 Task: Add Mom's Best Cereal Unsweetened Wheatfuls to the cart.
Action: Mouse moved to (916, 333)
Screenshot: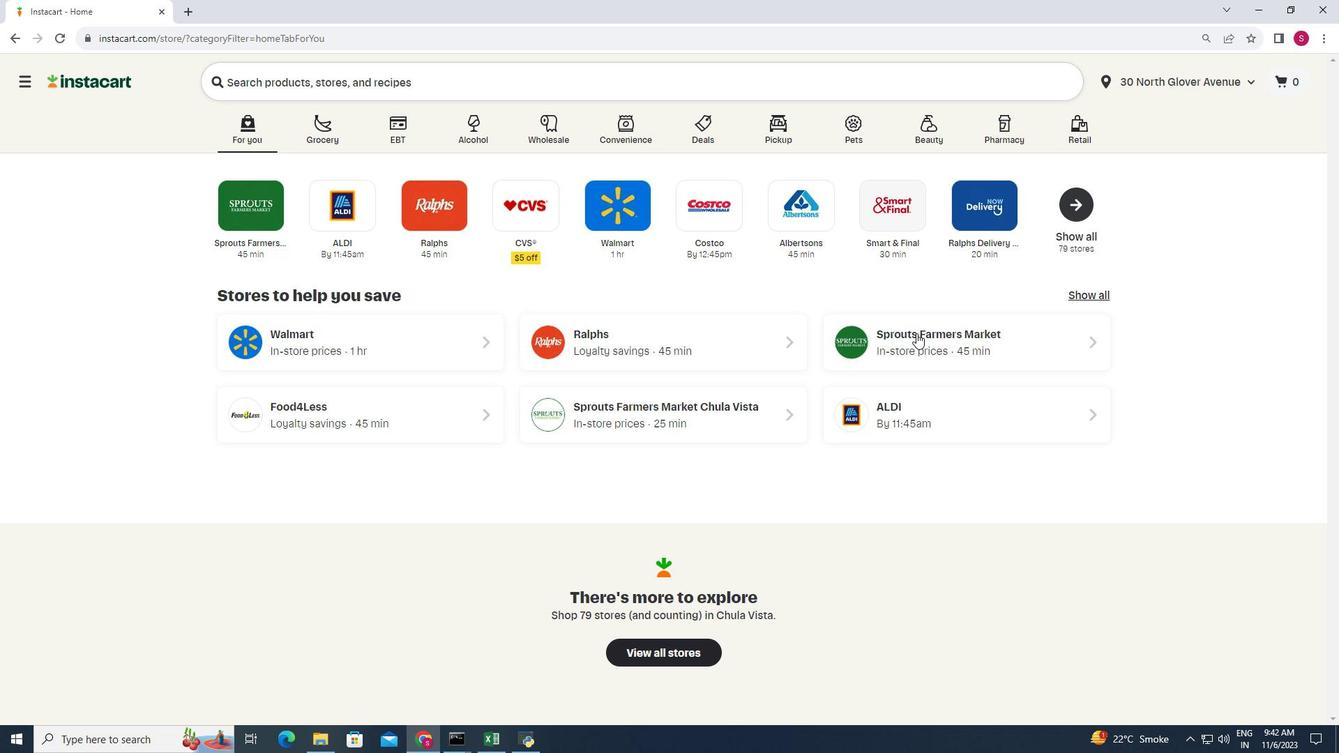 
Action: Mouse pressed left at (916, 333)
Screenshot: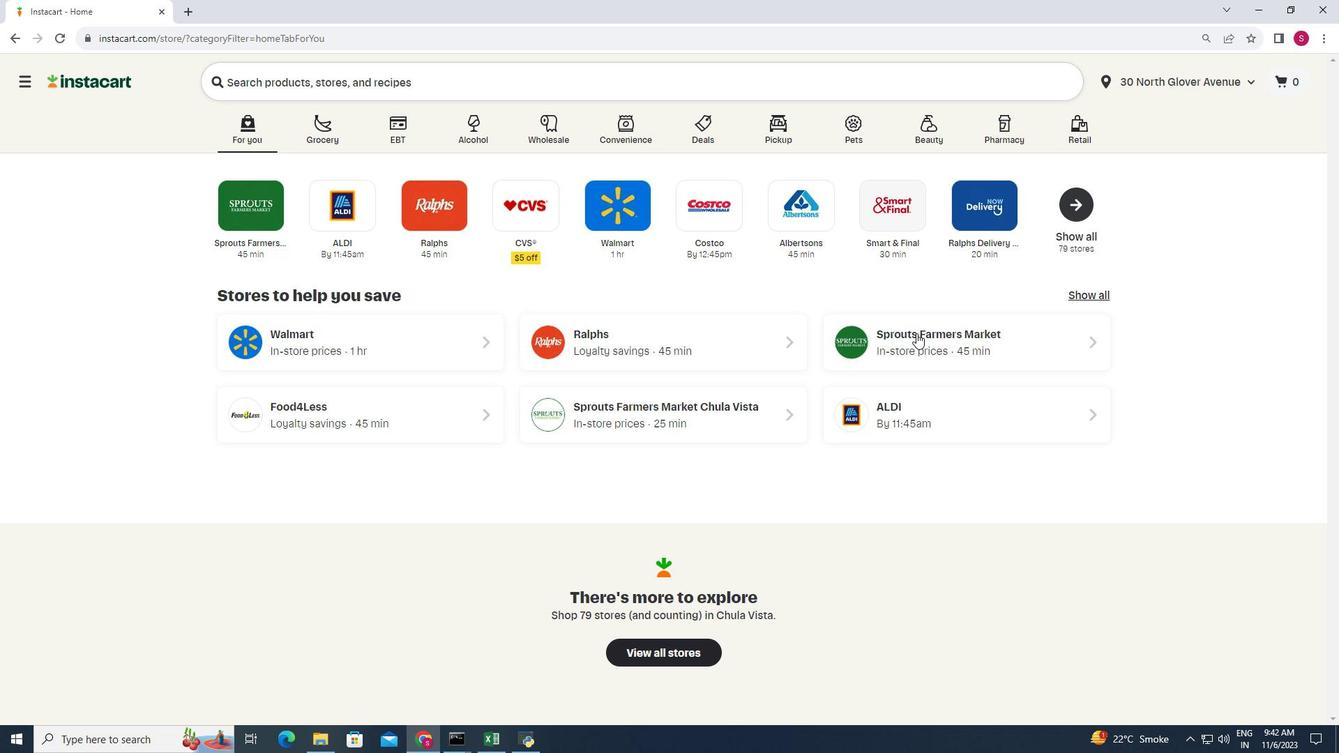 
Action: Mouse moved to (83, 507)
Screenshot: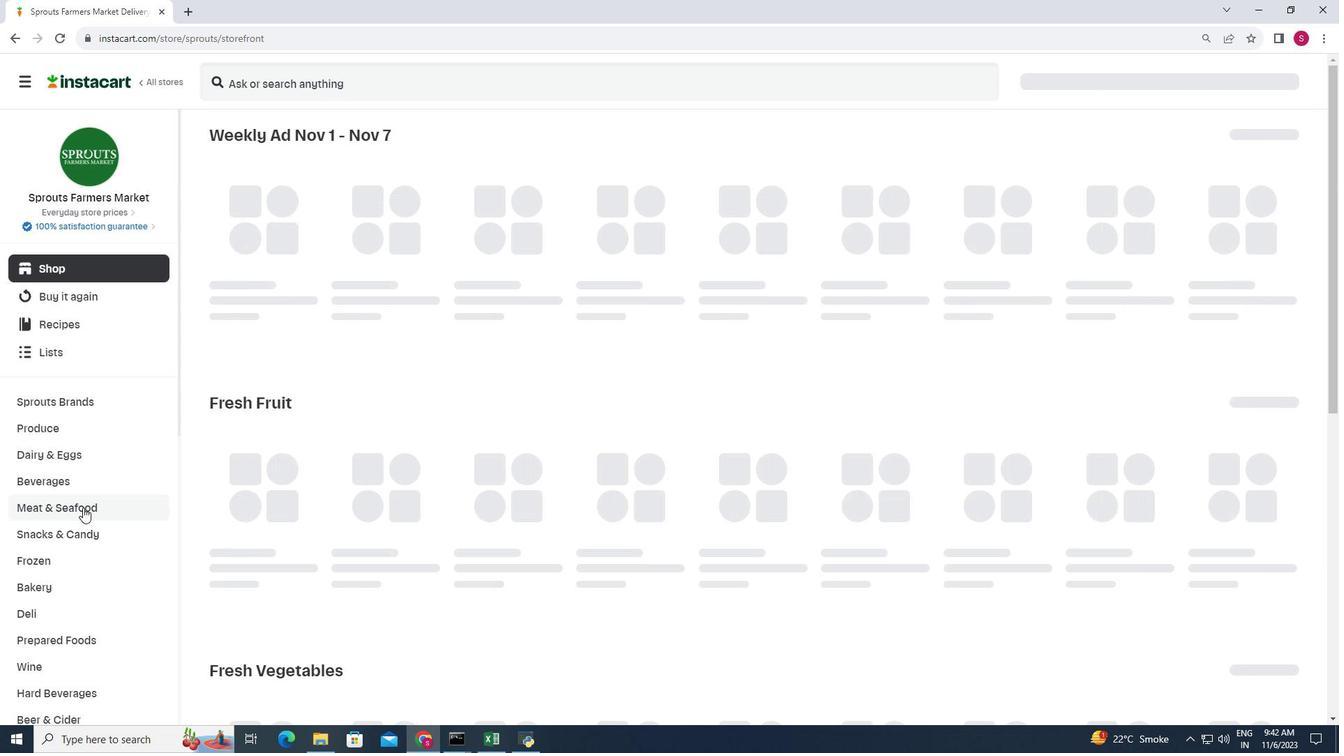 
Action: Mouse scrolled (83, 507) with delta (0, 0)
Screenshot: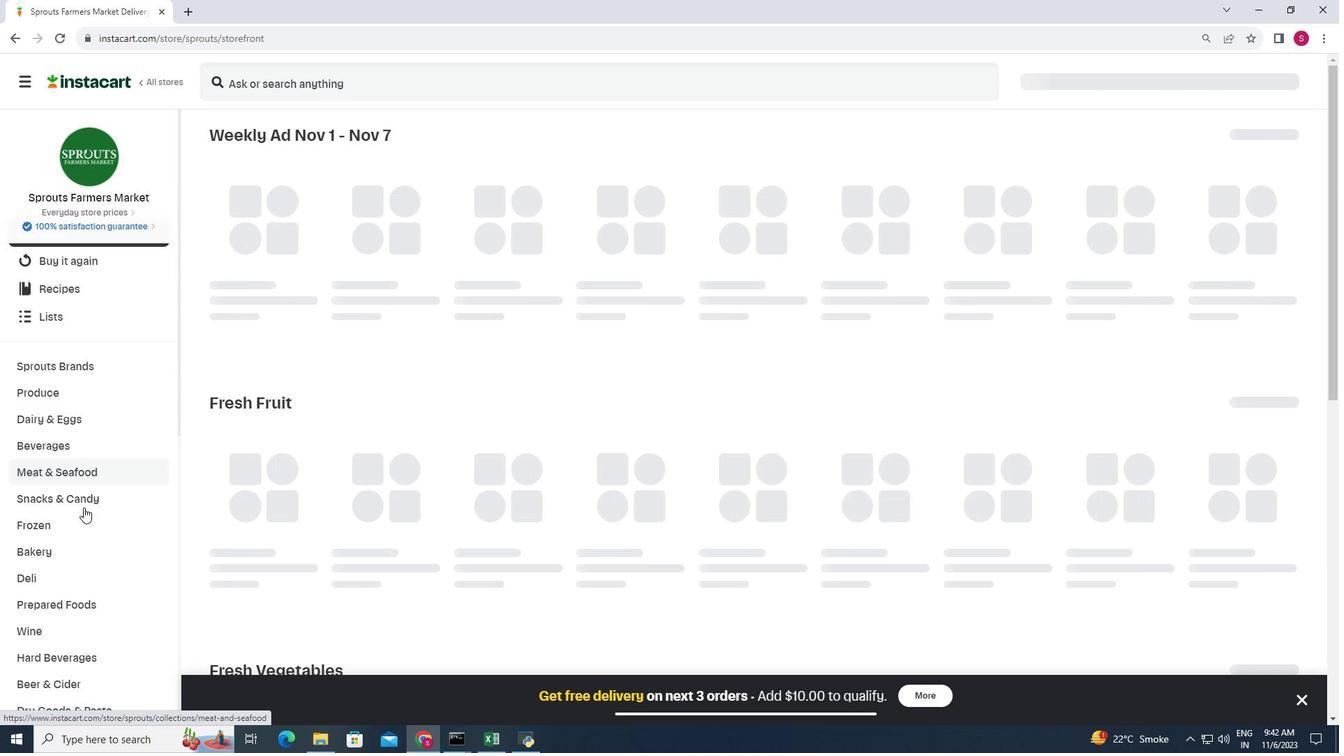 
Action: Mouse moved to (85, 507)
Screenshot: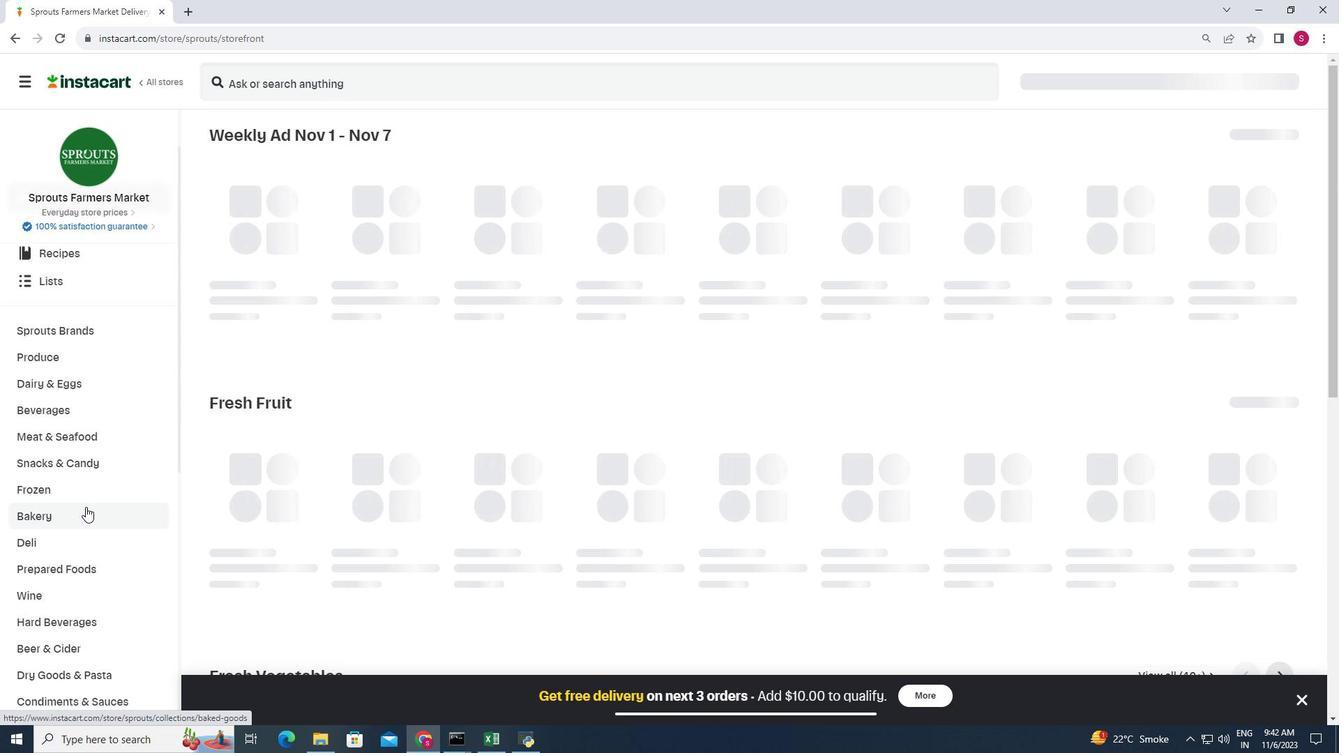 
Action: Mouse scrolled (85, 506) with delta (0, 0)
Screenshot: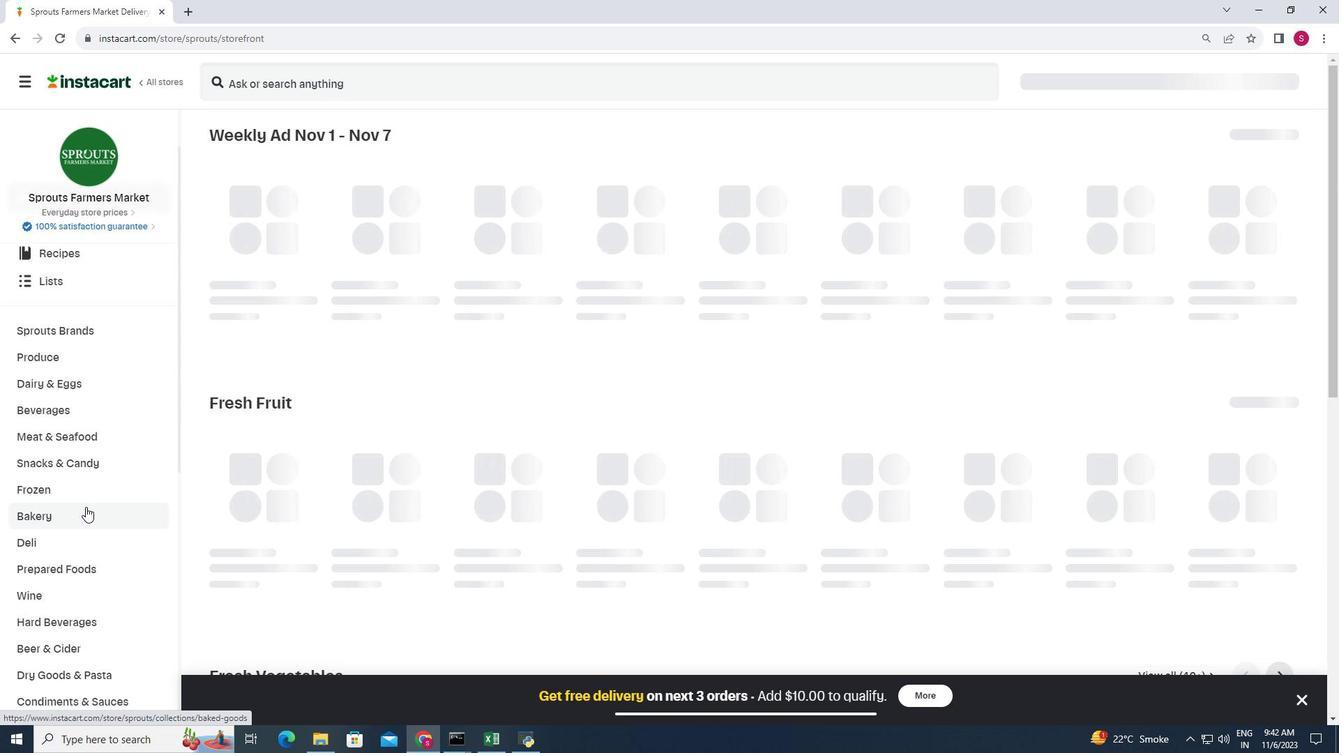 
Action: Mouse moved to (87, 506)
Screenshot: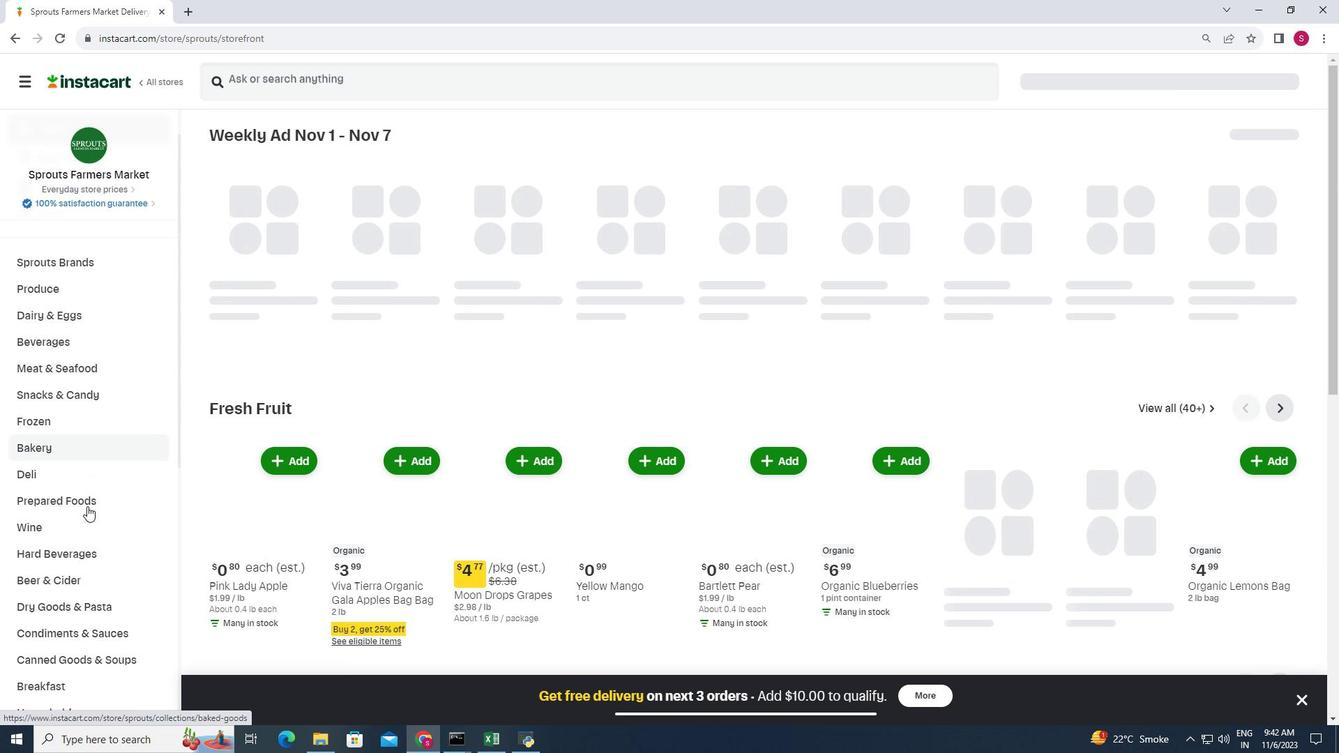 
Action: Mouse scrolled (87, 505) with delta (0, 0)
Screenshot: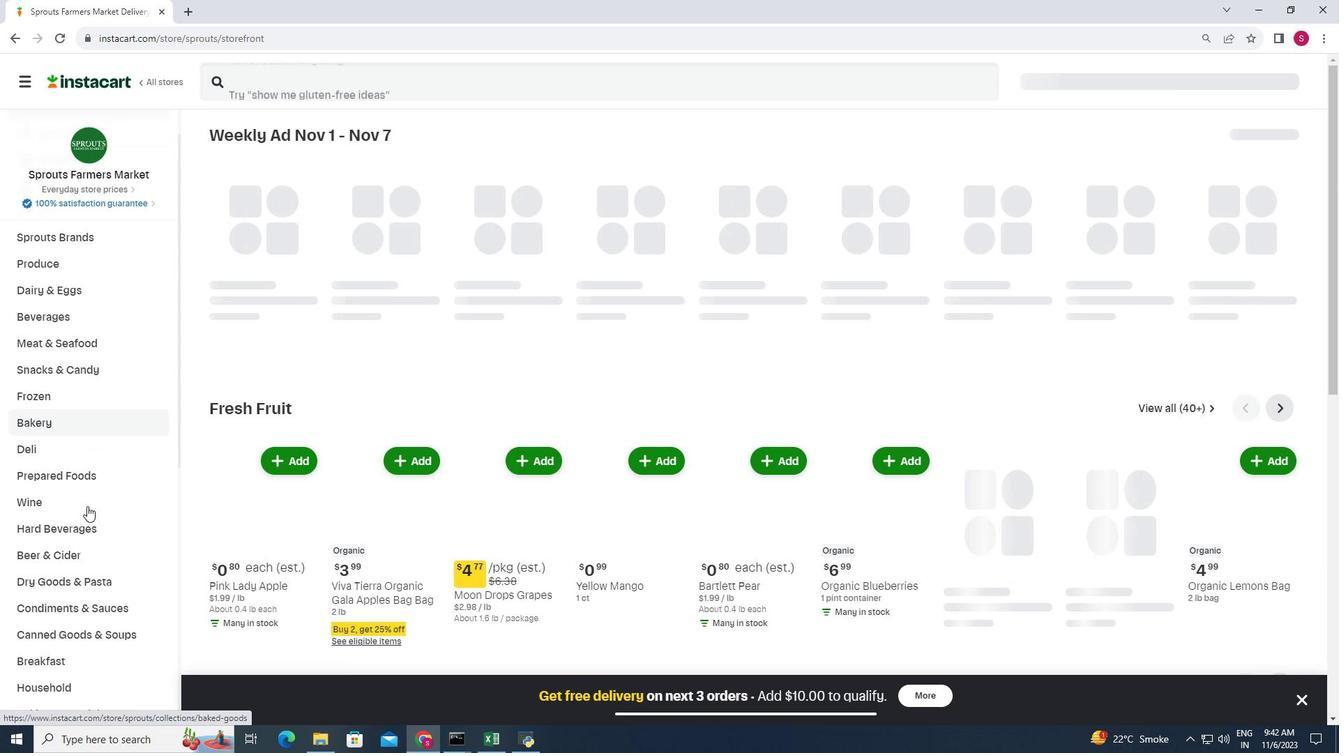 
Action: Mouse moved to (71, 617)
Screenshot: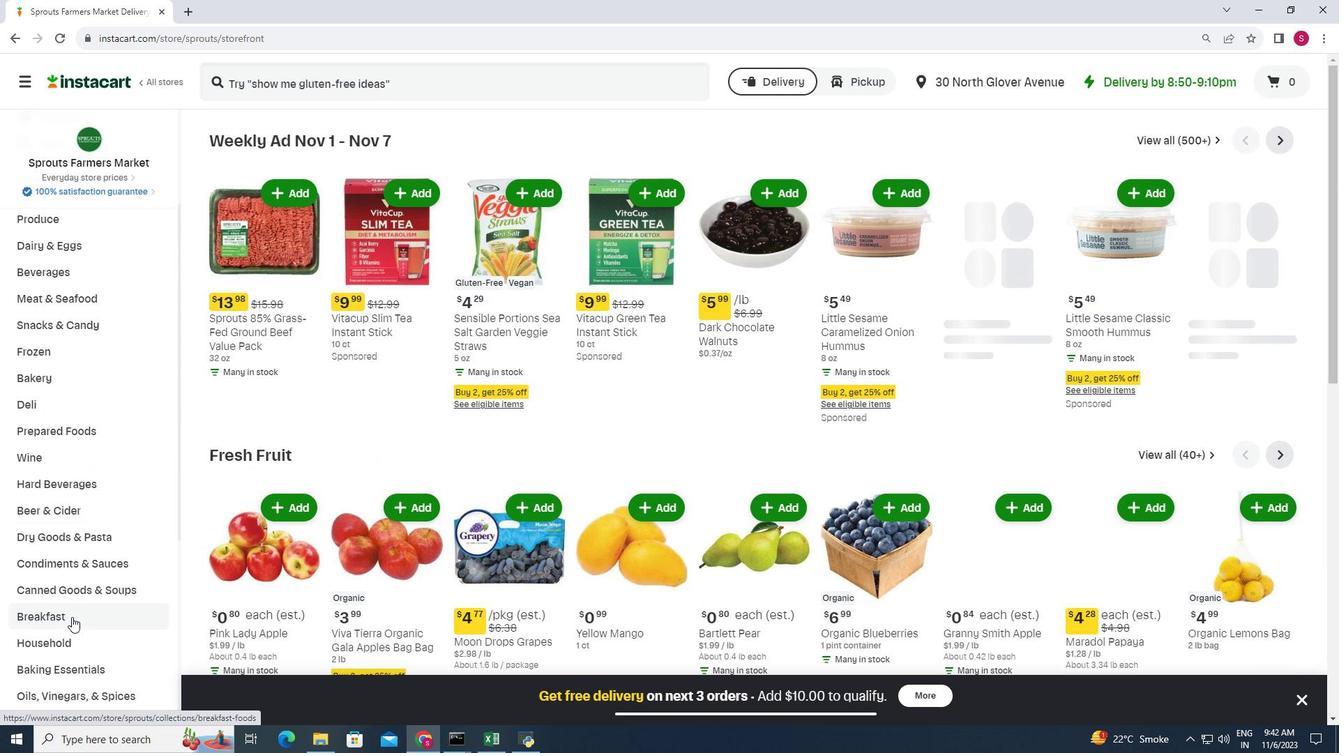 
Action: Mouse pressed left at (71, 617)
Screenshot: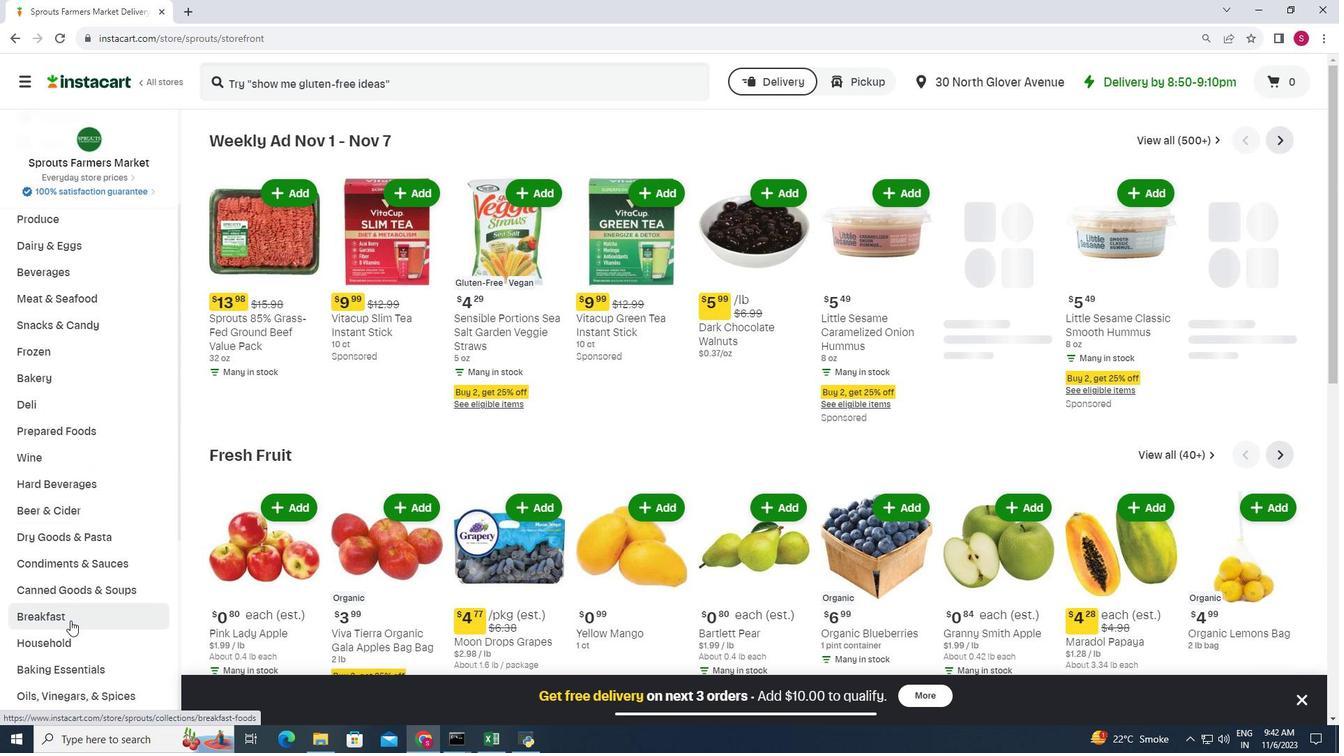 
Action: Mouse moved to (1023, 168)
Screenshot: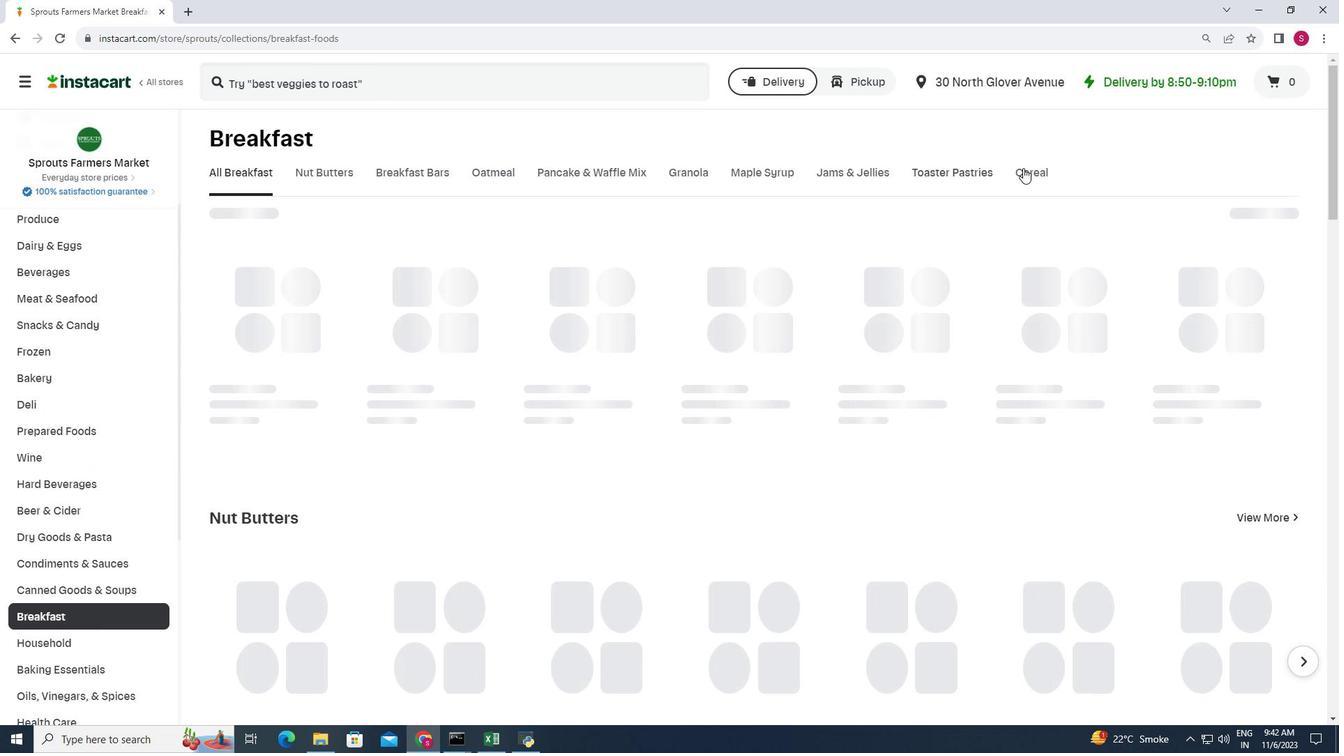 
Action: Mouse pressed left at (1023, 168)
Screenshot: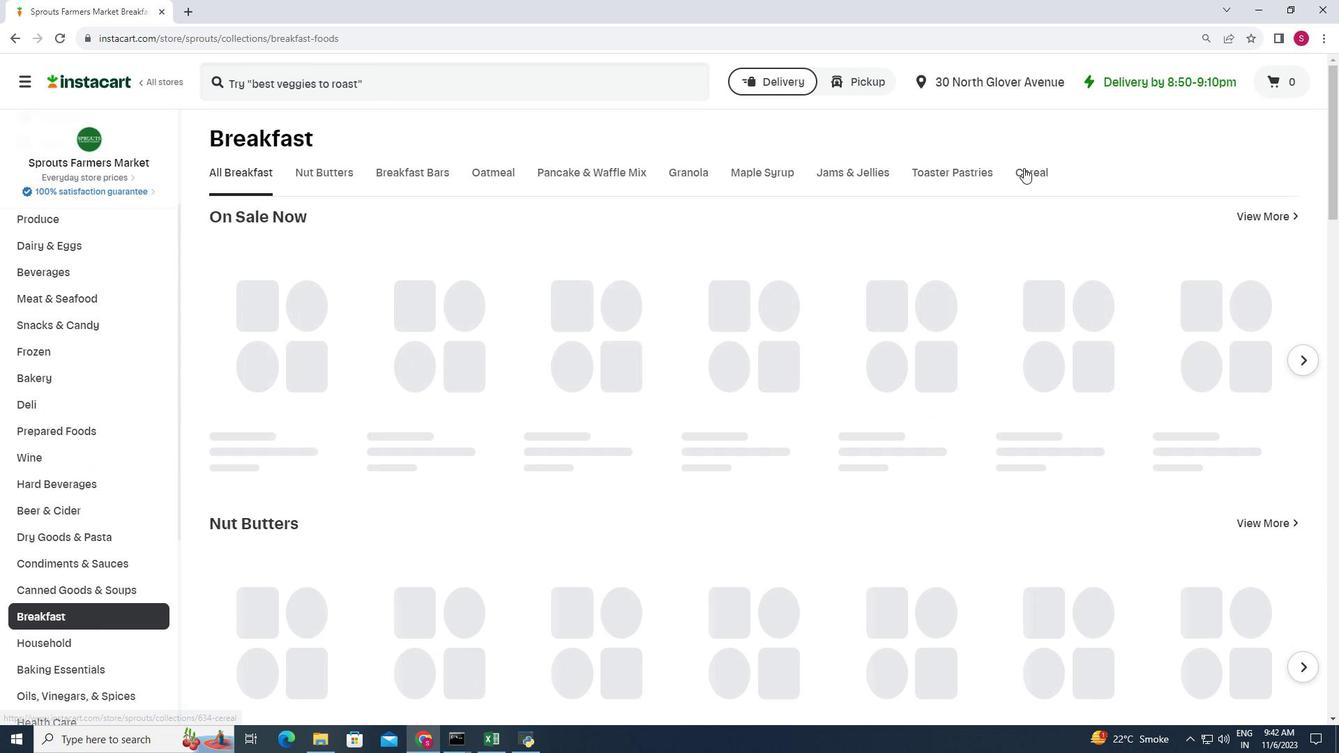 
Action: Mouse moved to (712, 258)
Screenshot: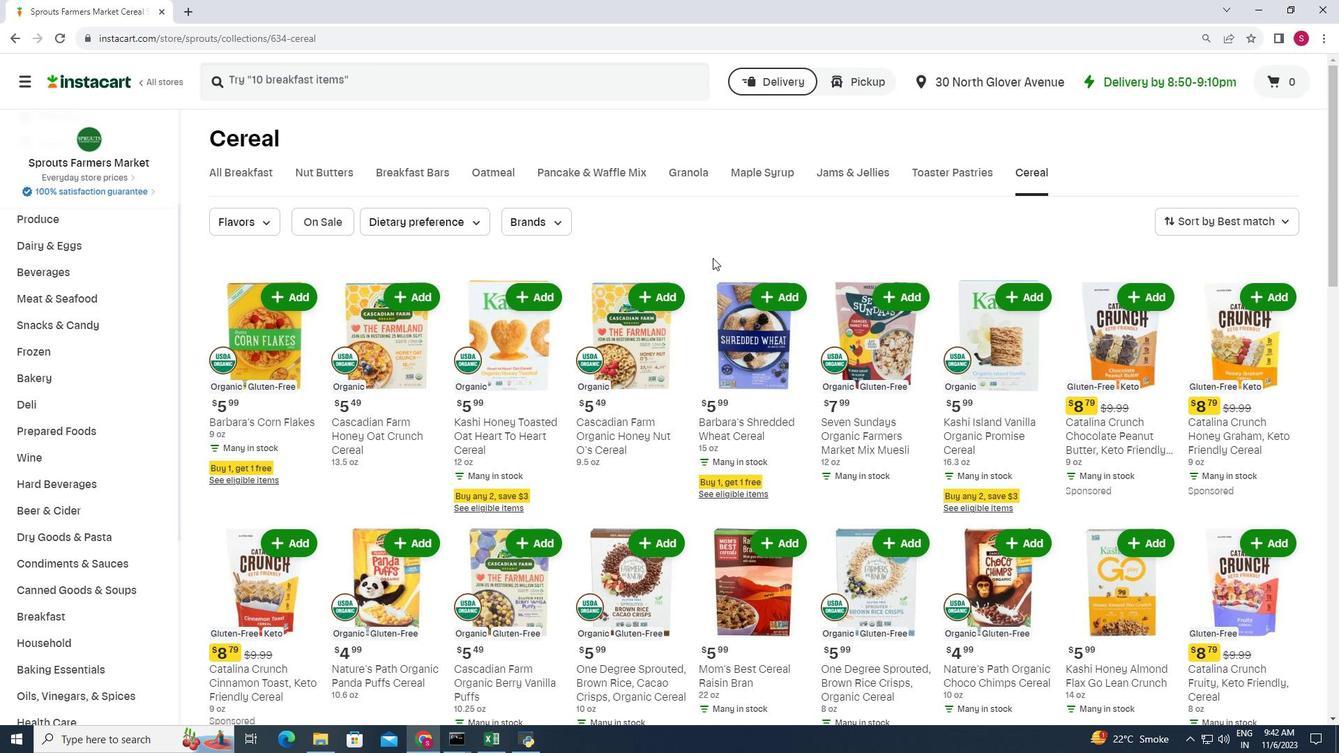 
Action: Mouse scrolled (712, 257) with delta (0, 0)
Screenshot: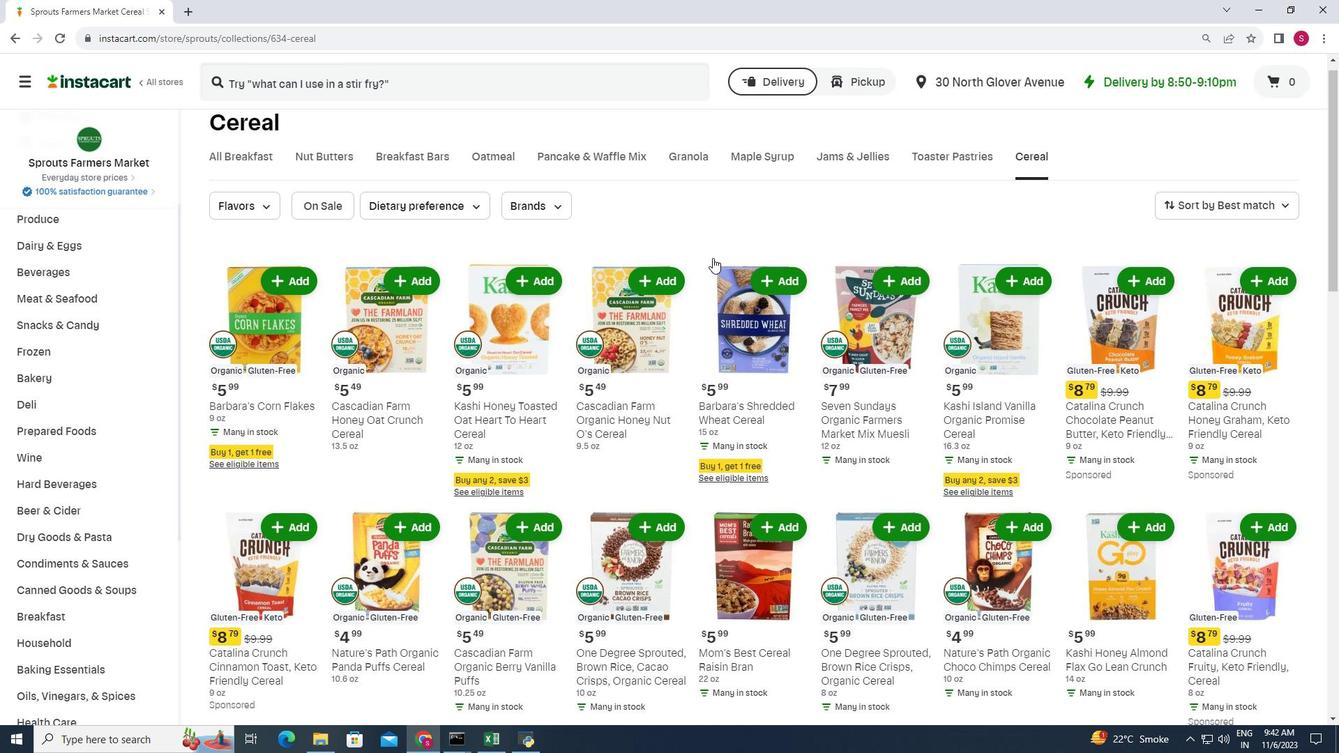 
Action: Mouse scrolled (712, 257) with delta (0, 0)
Screenshot: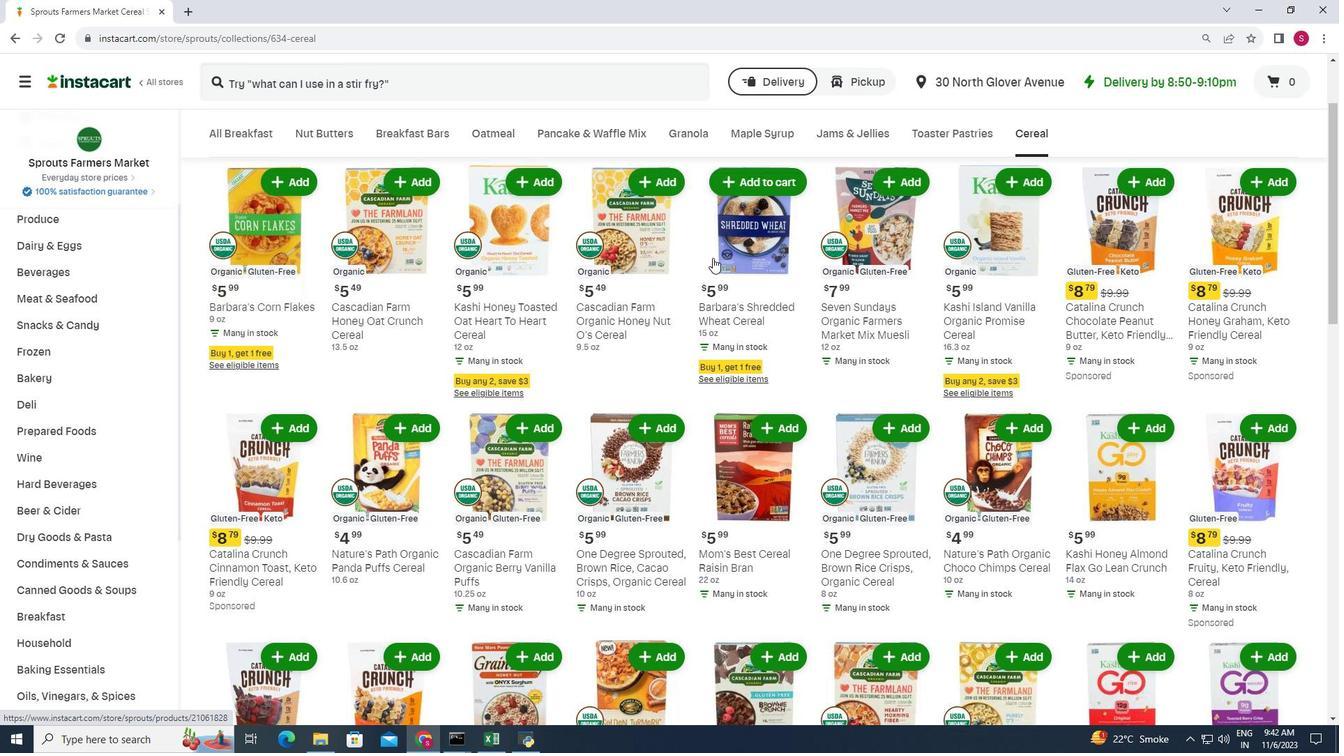 
Action: Mouse scrolled (712, 257) with delta (0, 0)
Screenshot: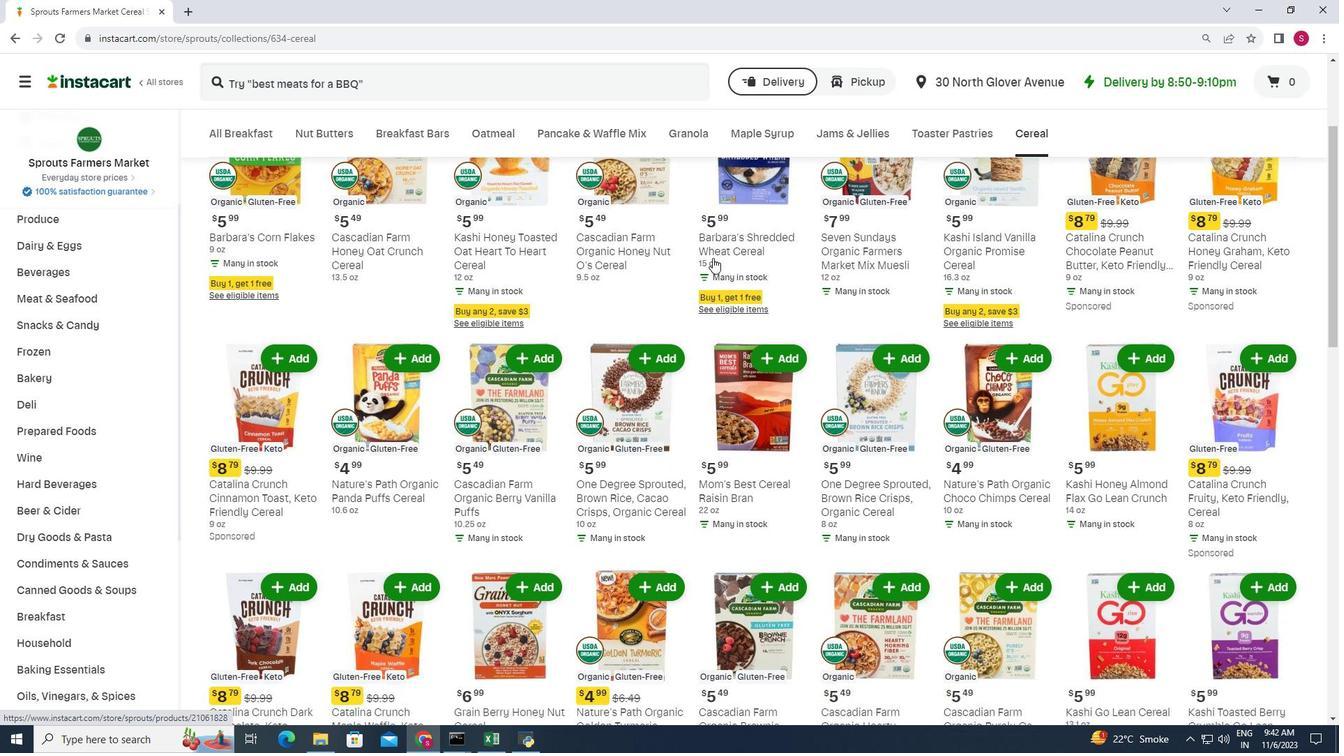 
Action: Mouse scrolled (712, 257) with delta (0, 0)
Screenshot: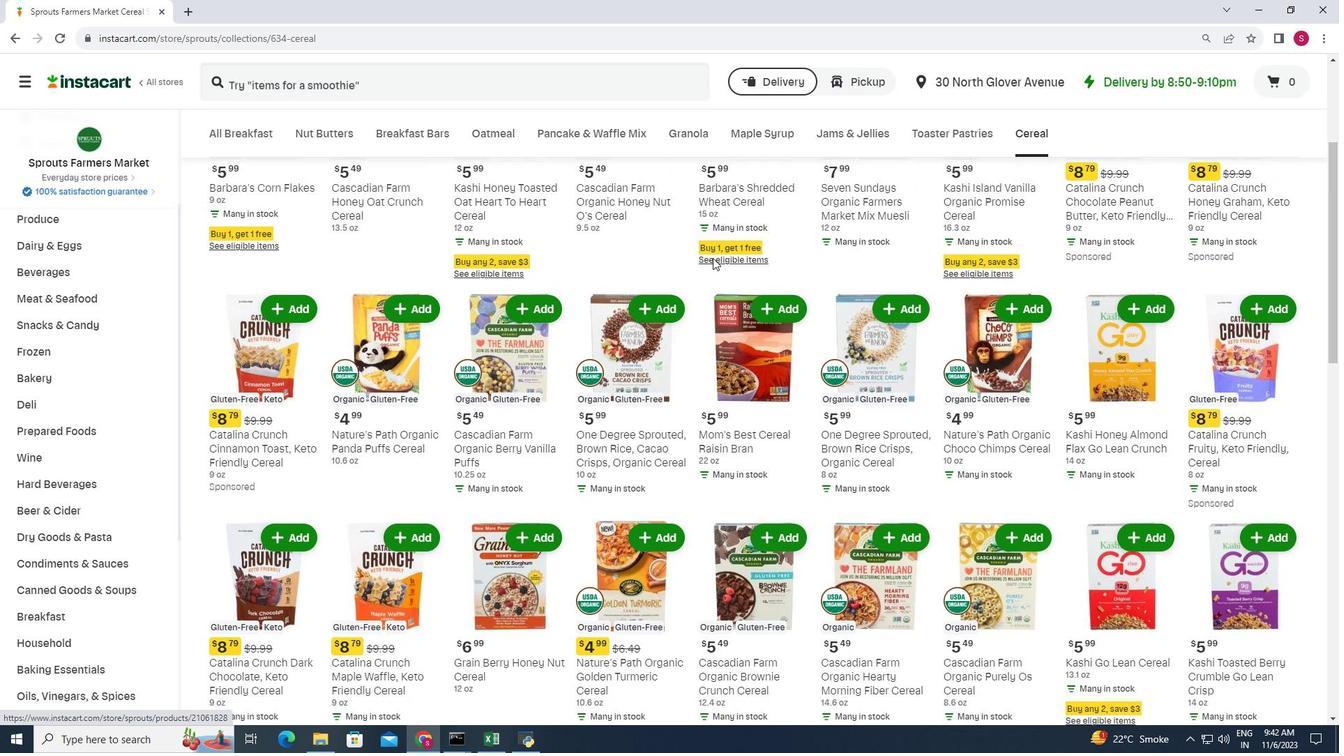 
Action: Mouse scrolled (712, 257) with delta (0, 0)
Screenshot: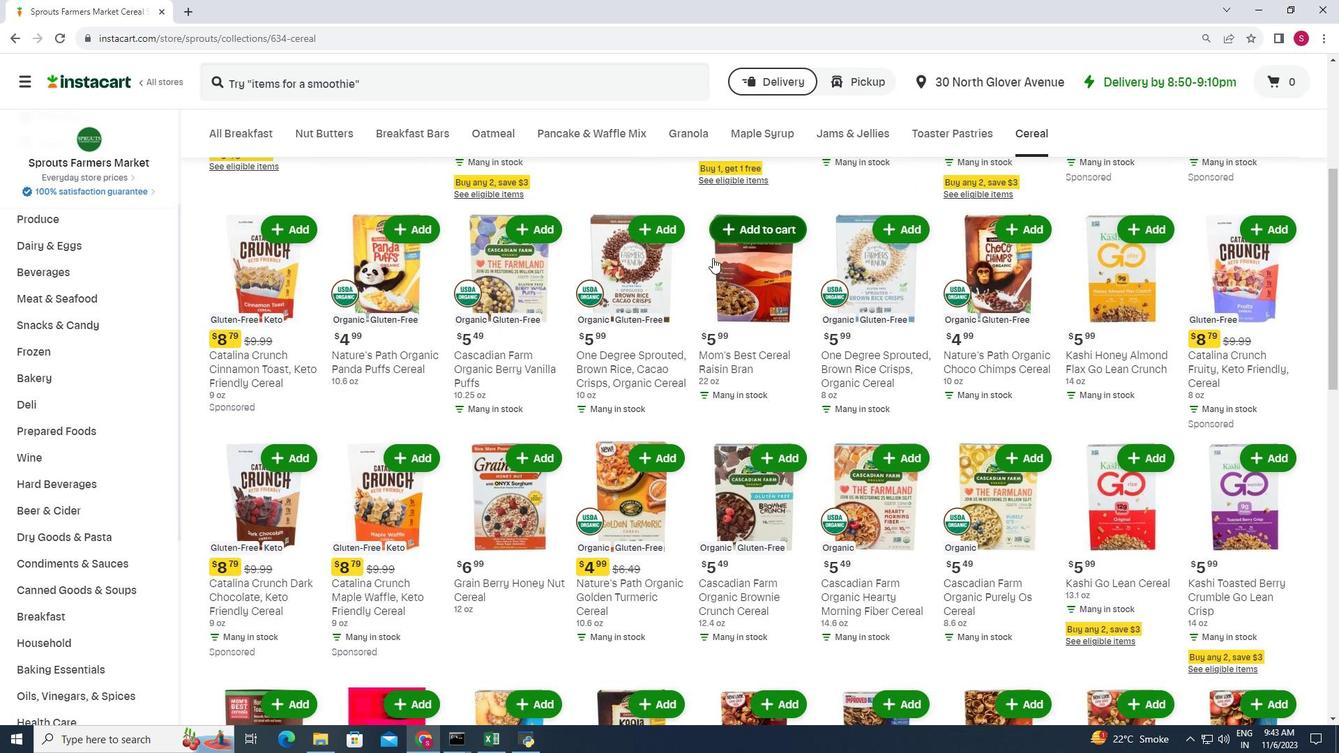 
Action: Mouse scrolled (712, 257) with delta (0, 0)
Screenshot: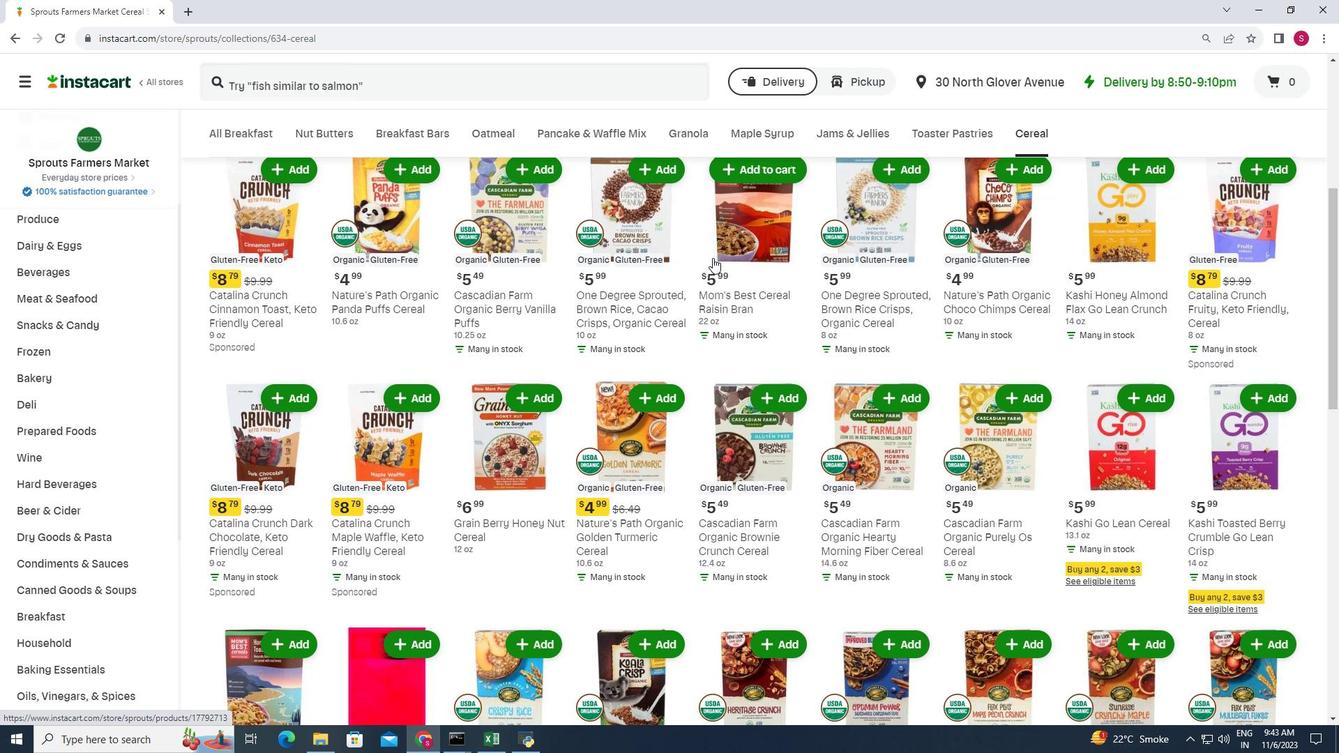 
Action: Mouse scrolled (712, 257) with delta (0, 0)
Screenshot: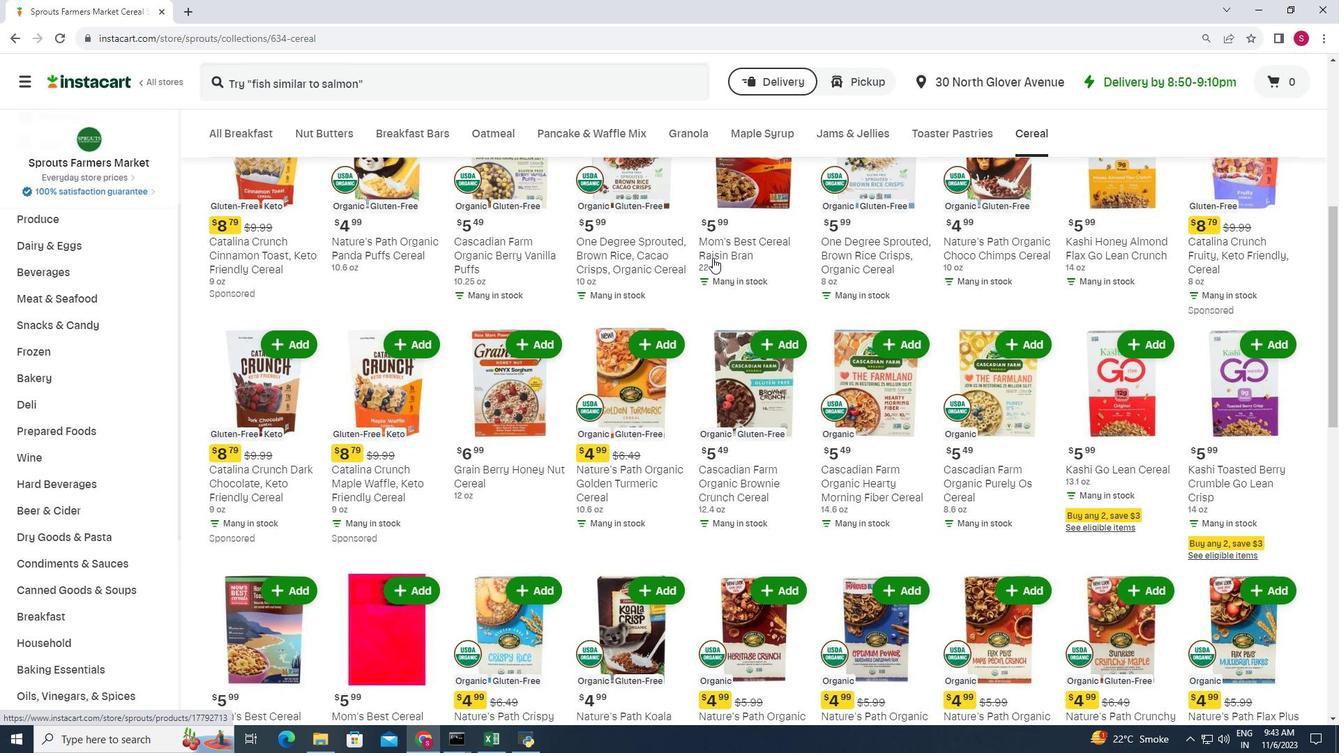 
Action: Mouse scrolled (712, 257) with delta (0, 0)
Screenshot: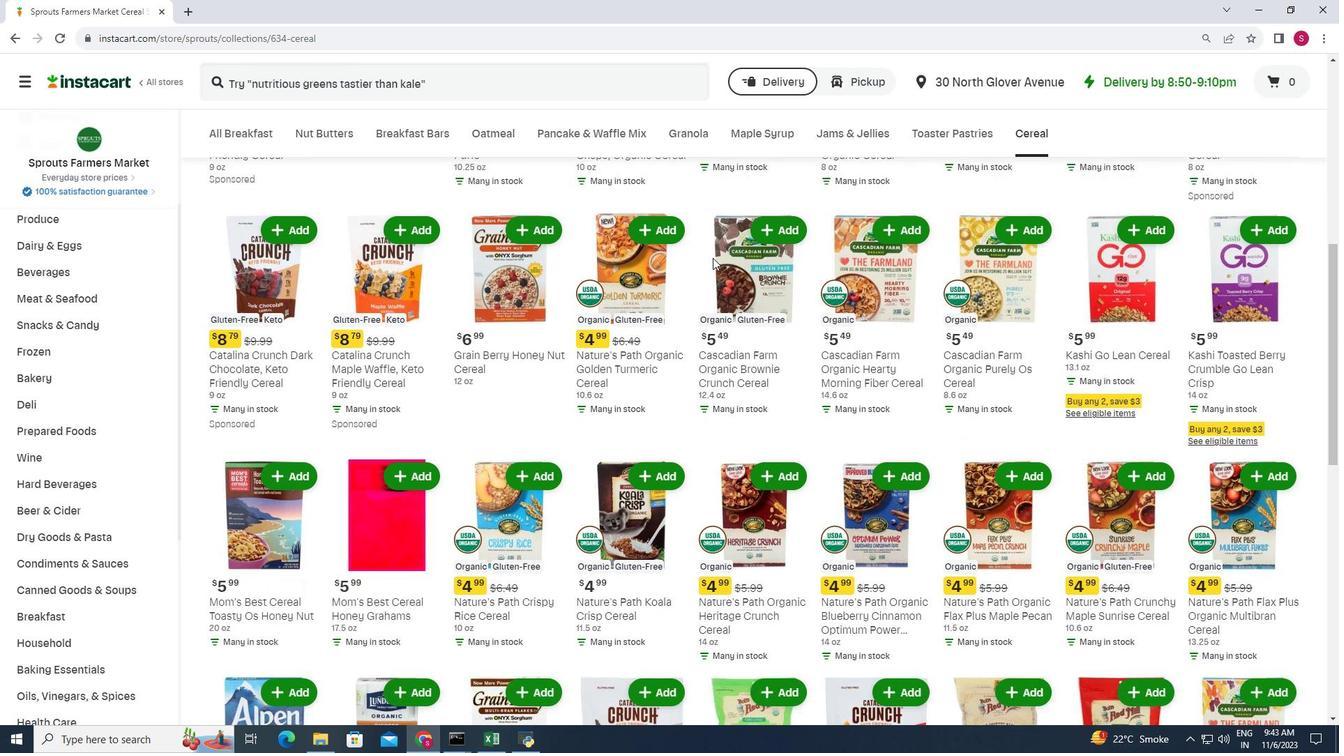 
Action: Mouse scrolled (712, 257) with delta (0, 0)
Screenshot: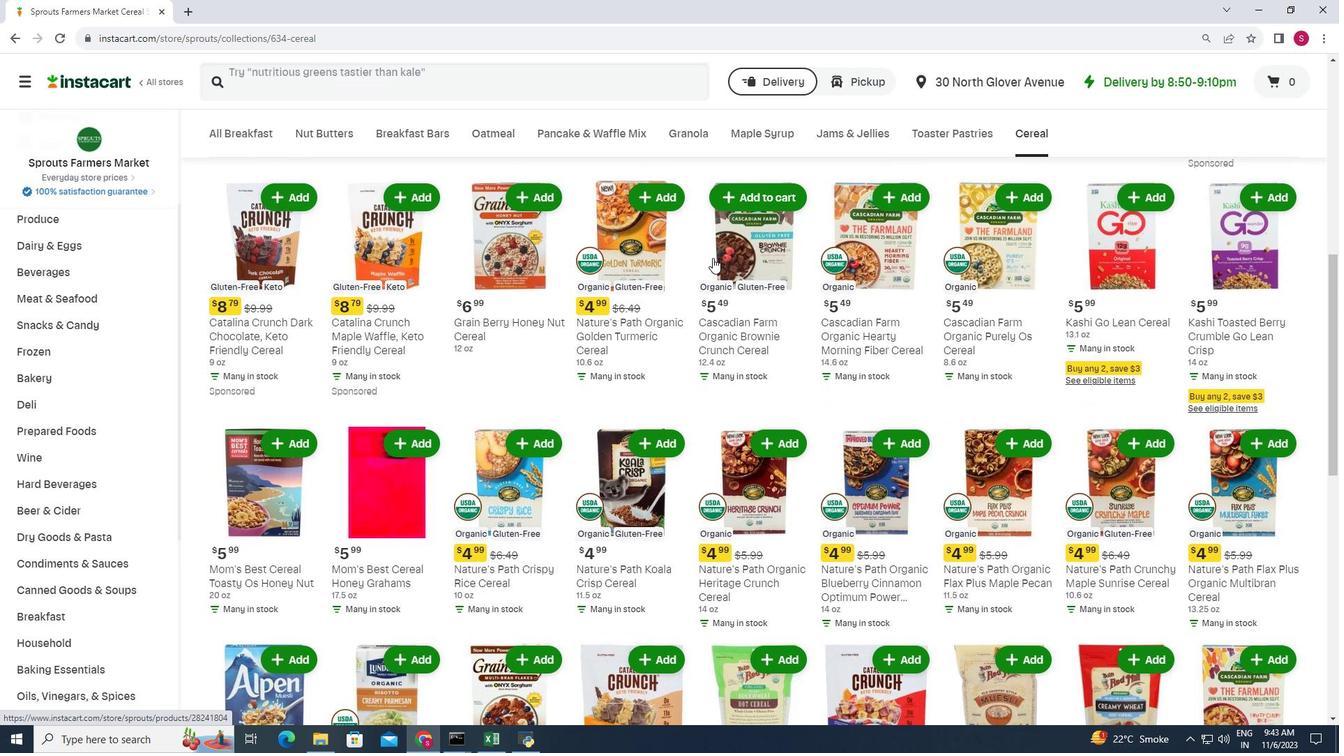 
Action: Mouse scrolled (712, 257) with delta (0, 0)
Screenshot: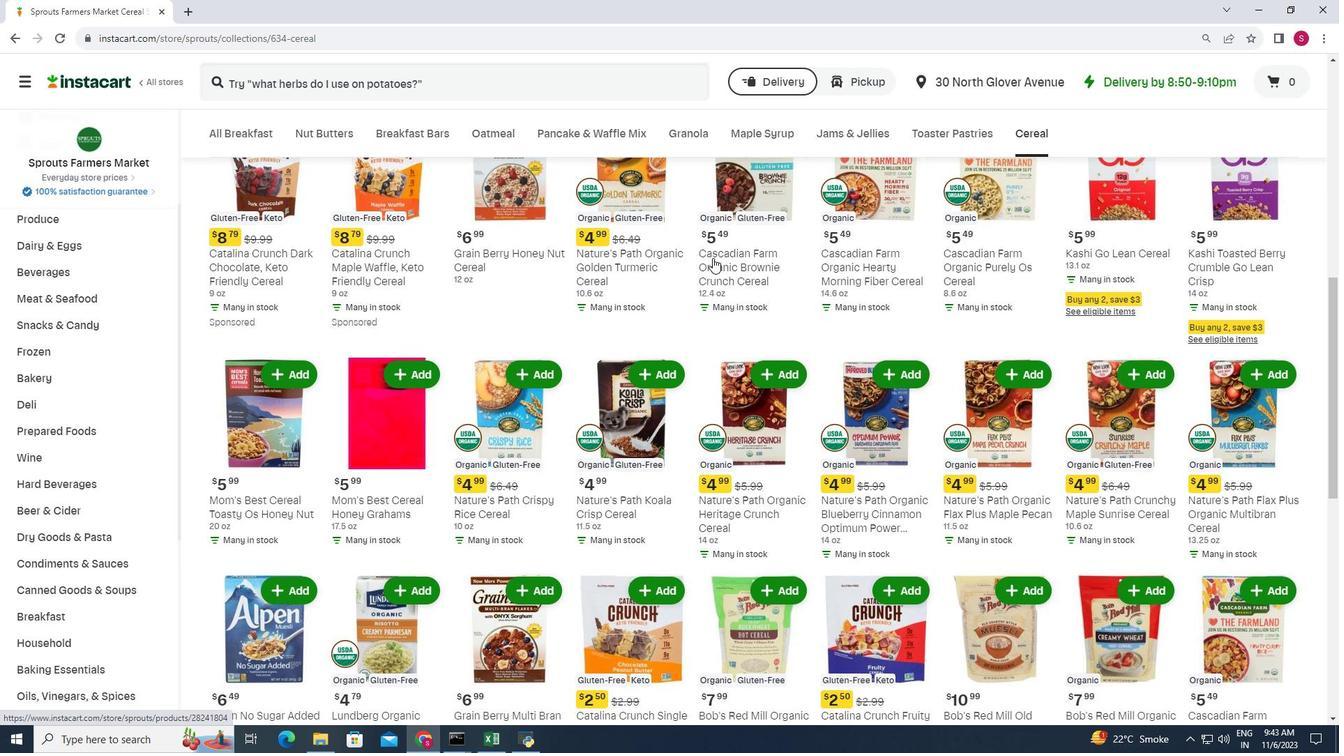 
Action: Mouse scrolled (712, 257) with delta (0, 0)
Screenshot: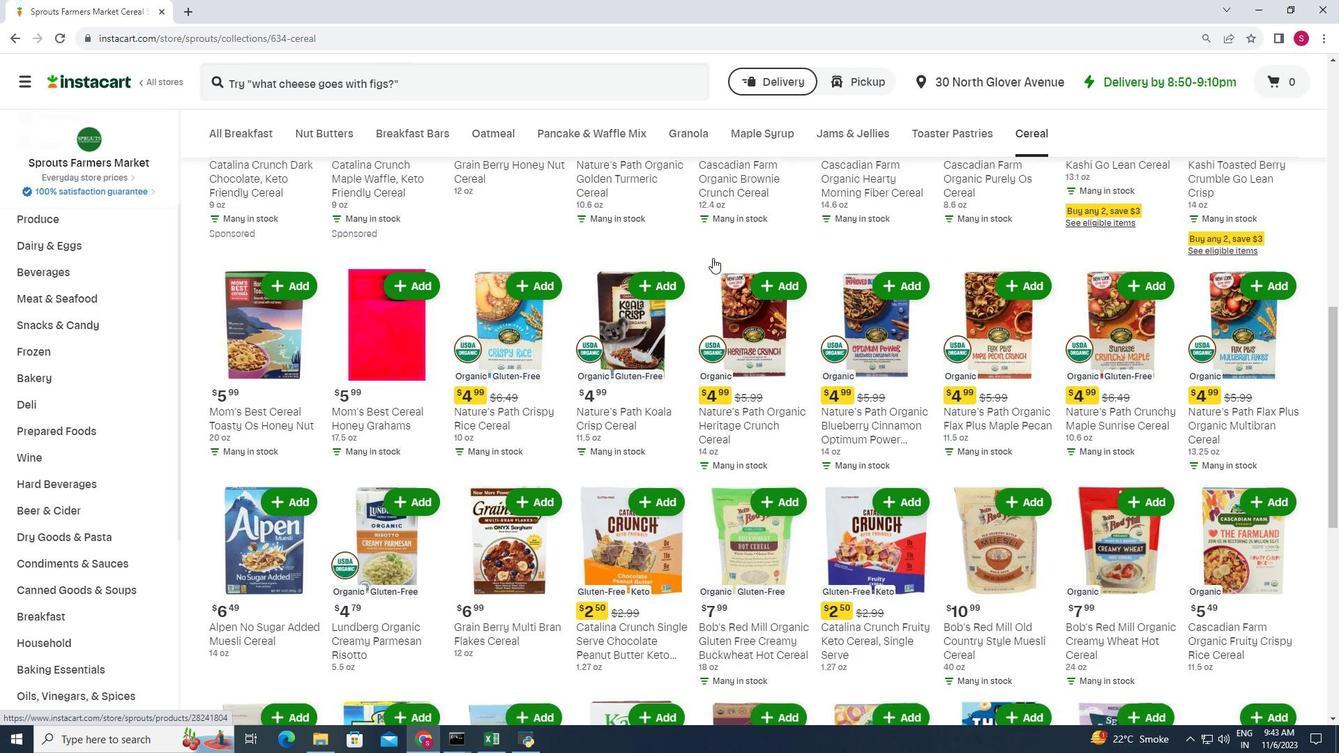 
Action: Mouse scrolled (712, 257) with delta (0, 0)
Screenshot: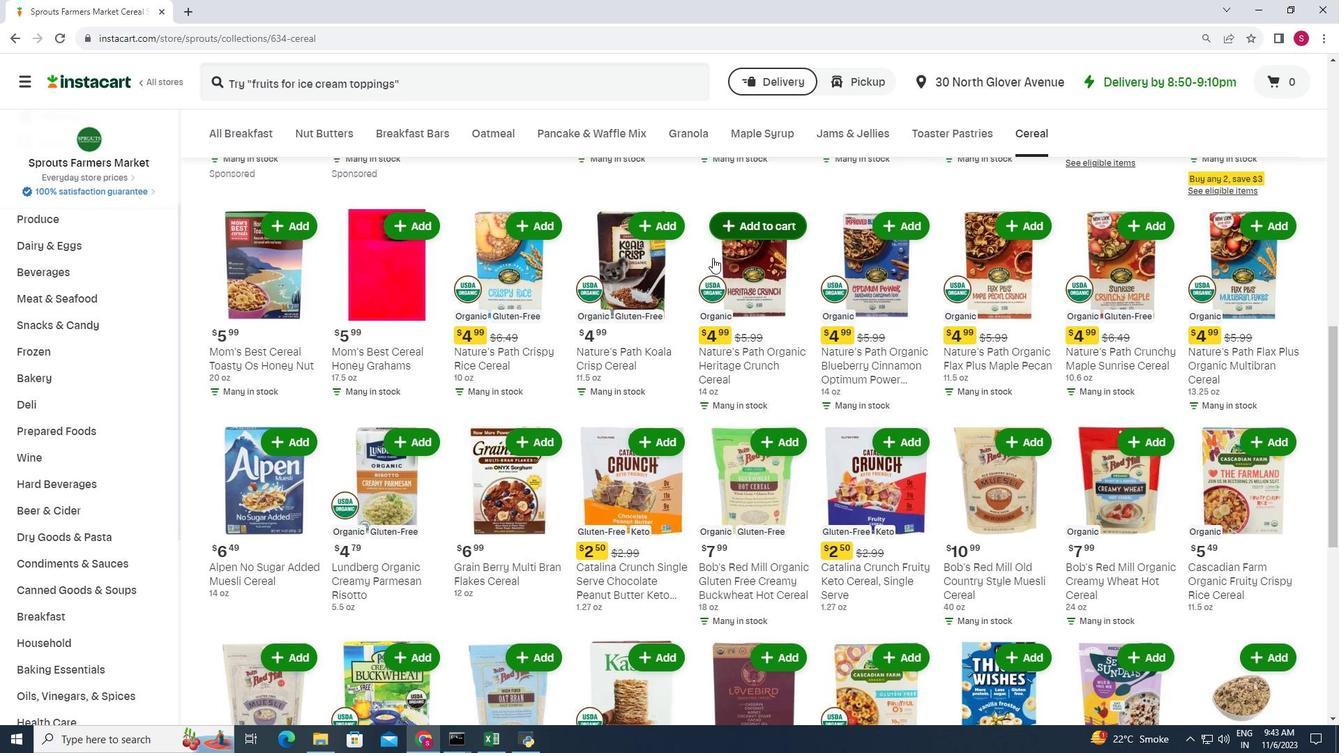 
Action: Mouse scrolled (712, 257) with delta (0, 0)
Screenshot: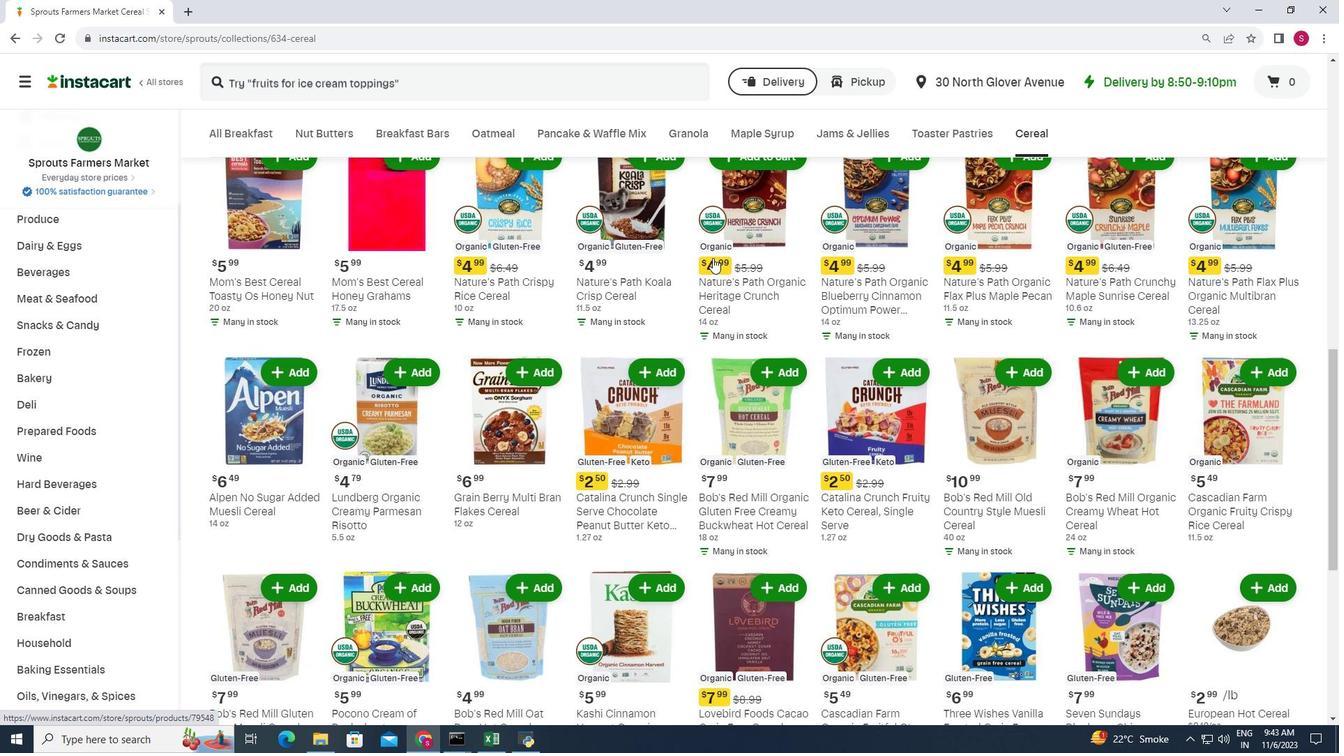 
Action: Mouse scrolled (712, 257) with delta (0, 0)
Screenshot: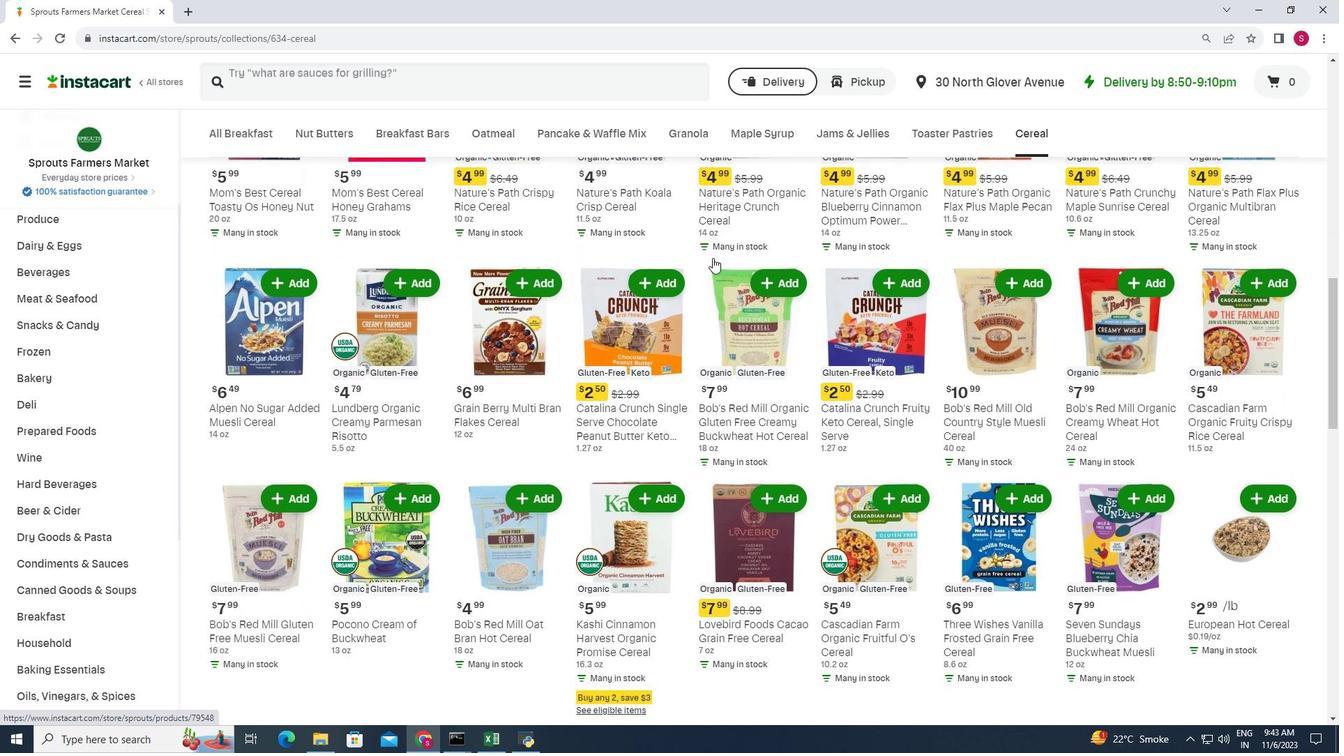 
Action: Mouse scrolled (712, 257) with delta (0, 0)
Screenshot: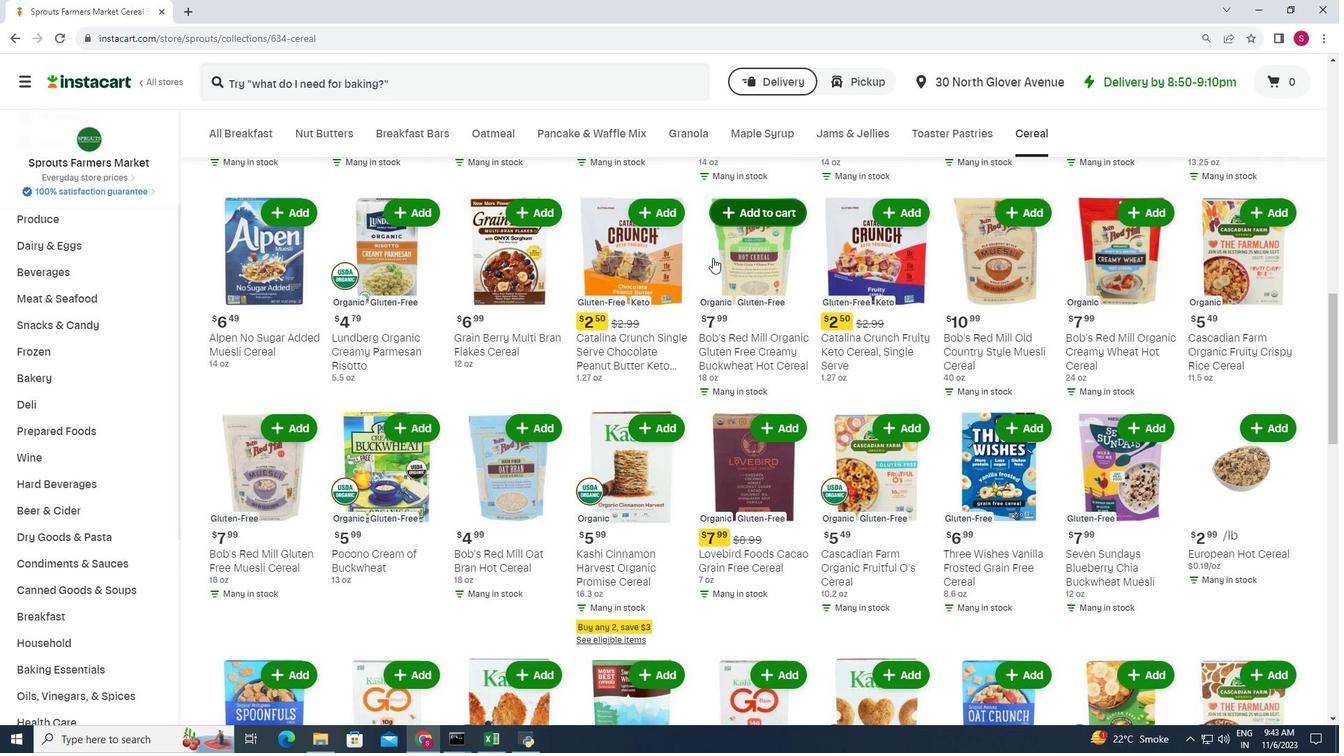 
Action: Mouse scrolled (712, 257) with delta (0, 0)
Screenshot: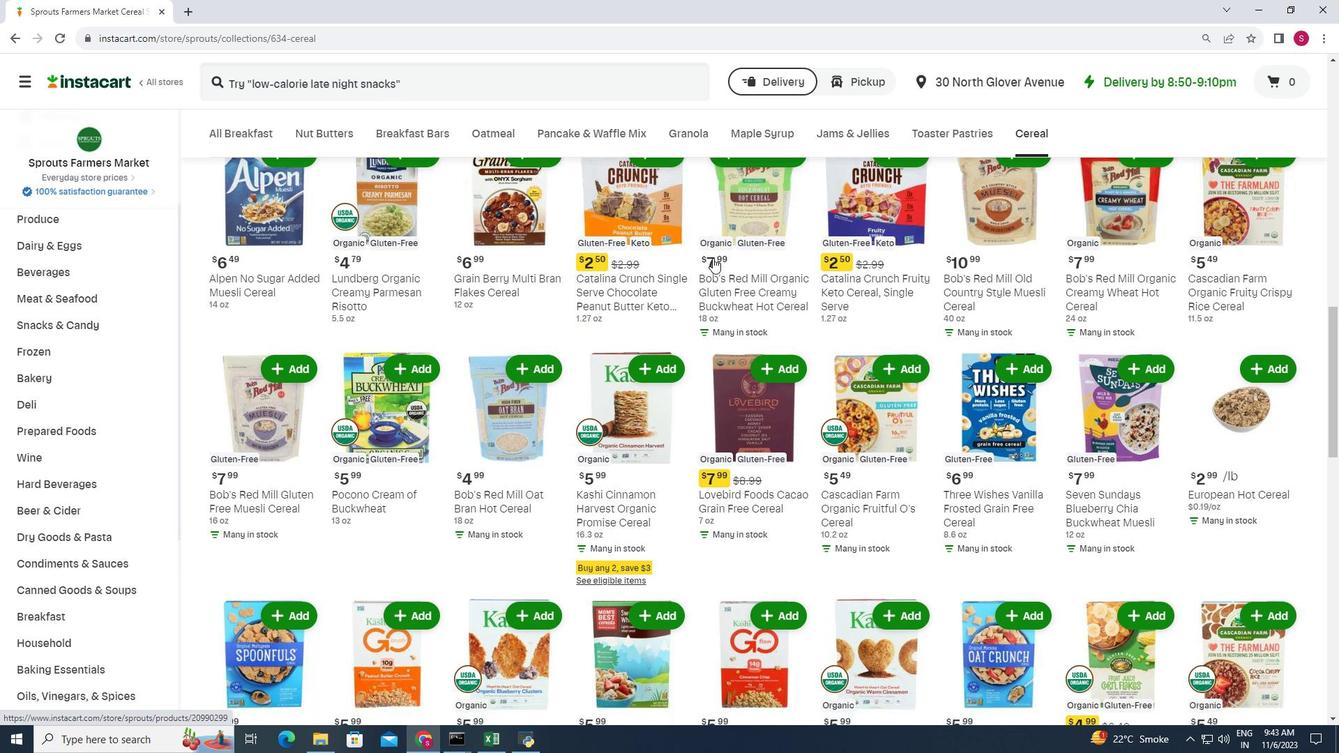 
Action: Mouse scrolled (712, 257) with delta (0, 0)
Screenshot: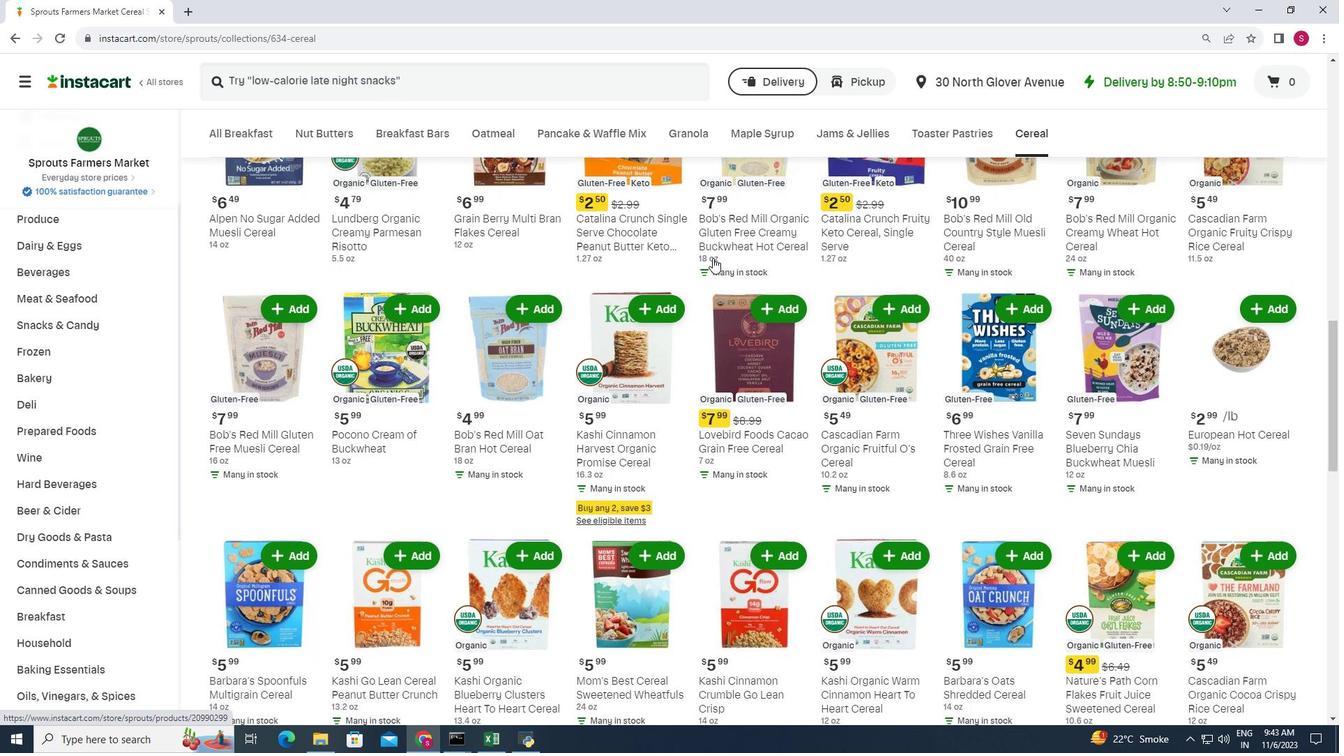 
Action: Mouse scrolled (712, 257) with delta (0, 0)
Screenshot: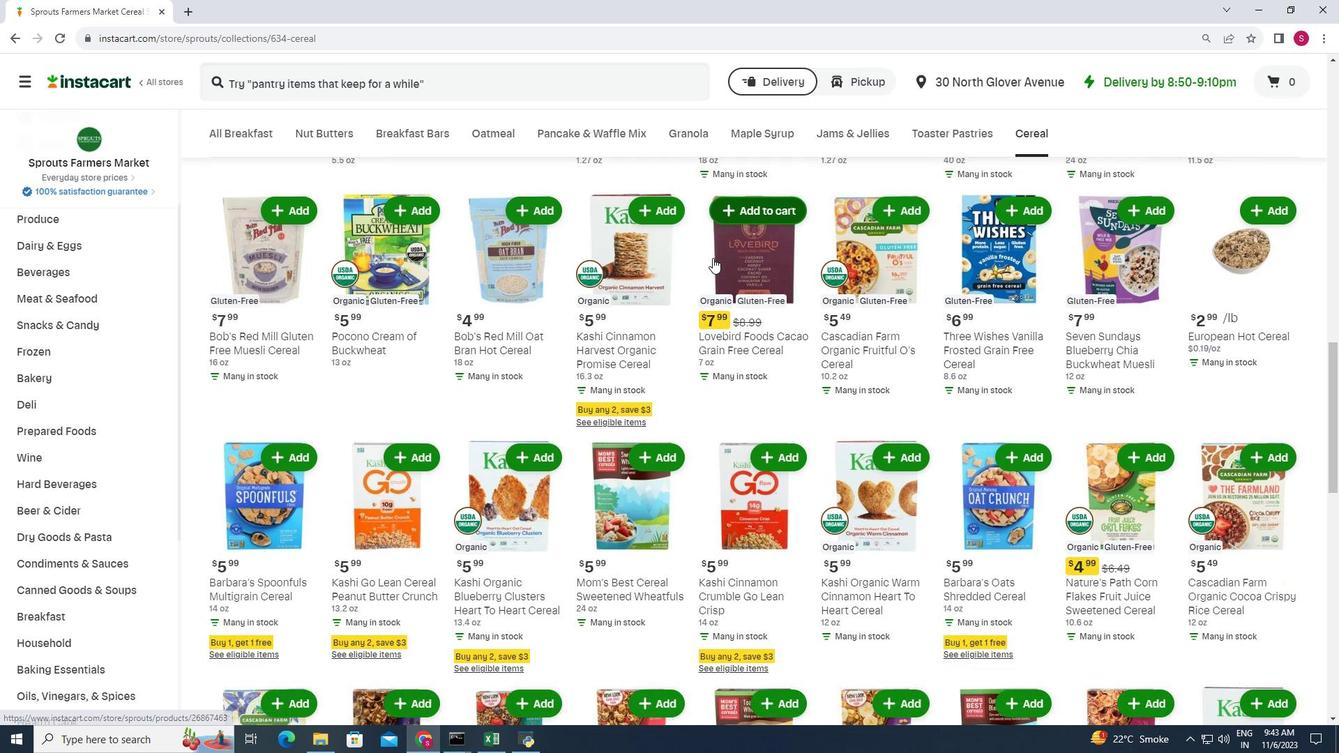 
Action: Mouse scrolled (712, 257) with delta (0, 0)
Screenshot: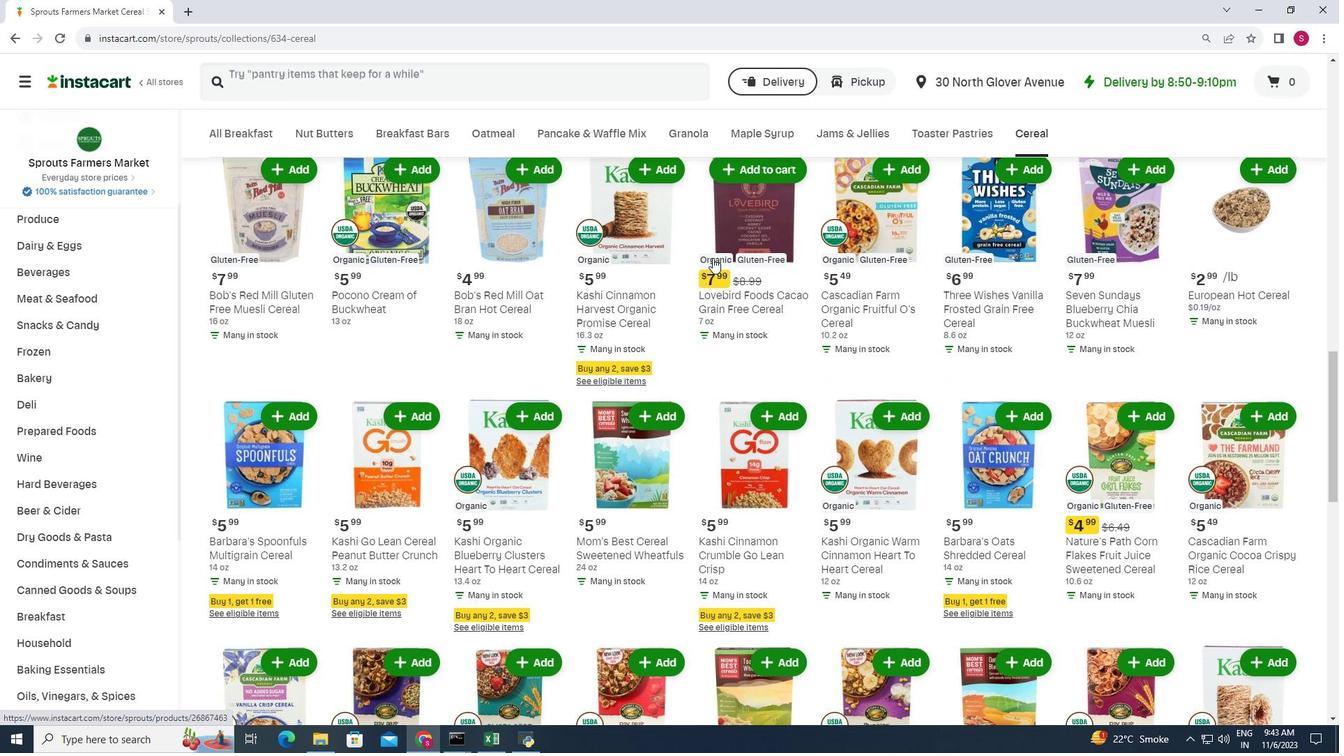 
Action: Mouse scrolled (712, 257) with delta (0, 0)
Screenshot: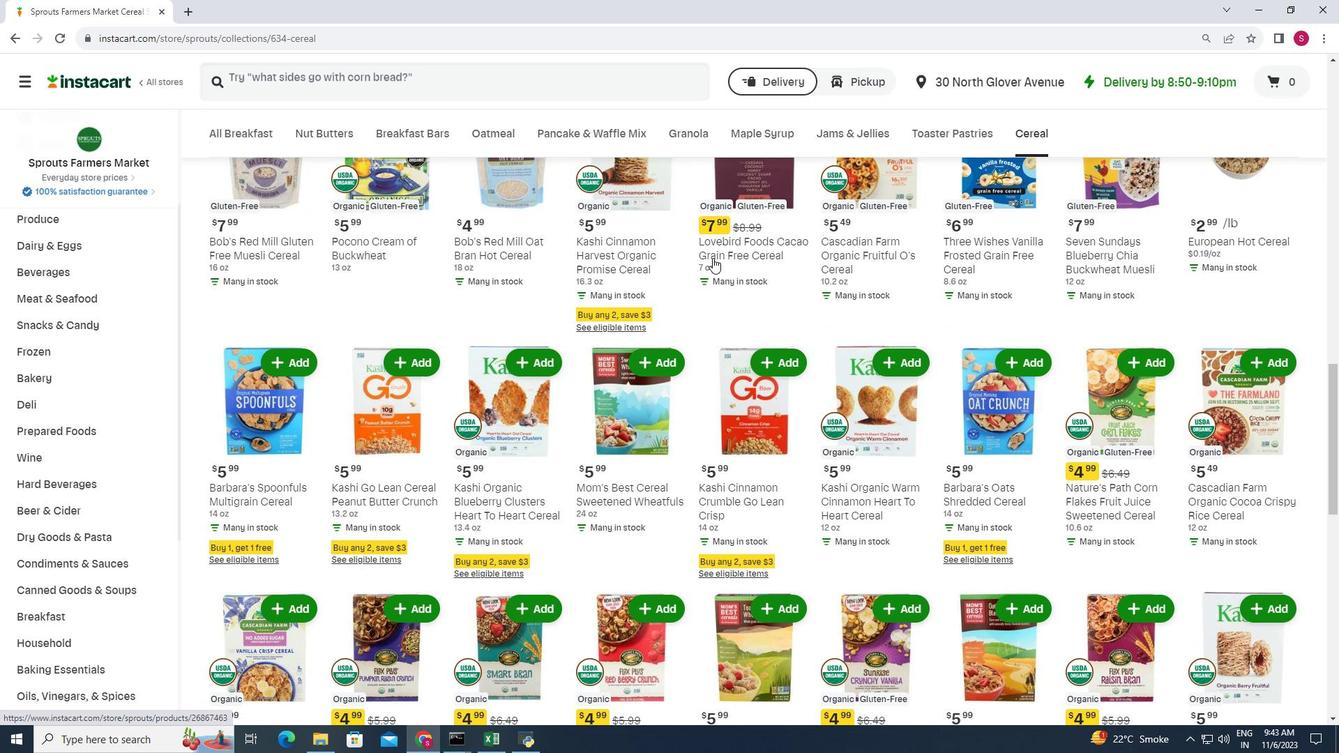 
Action: Mouse scrolled (712, 257) with delta (0, 0)
Screenshot: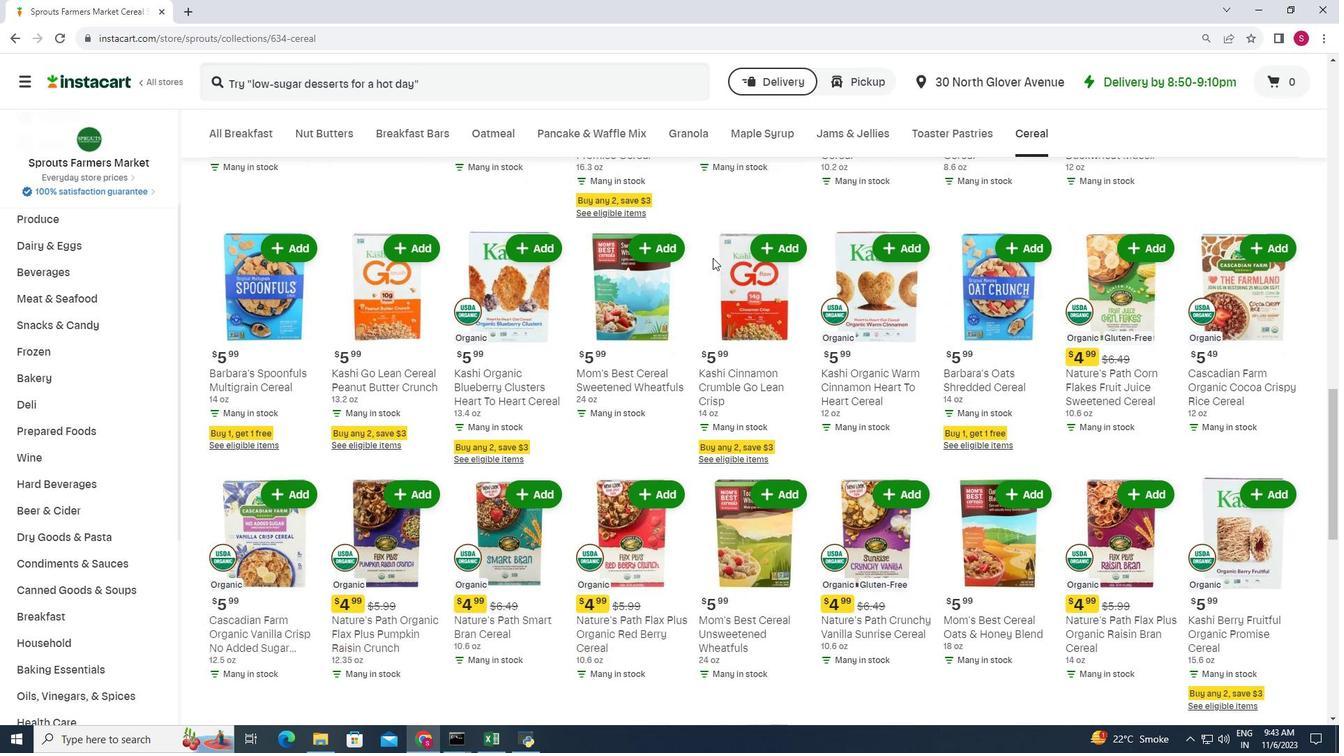 
Action: Mouse scrolled (712, 257) with delta (0, 0)
Screenshot: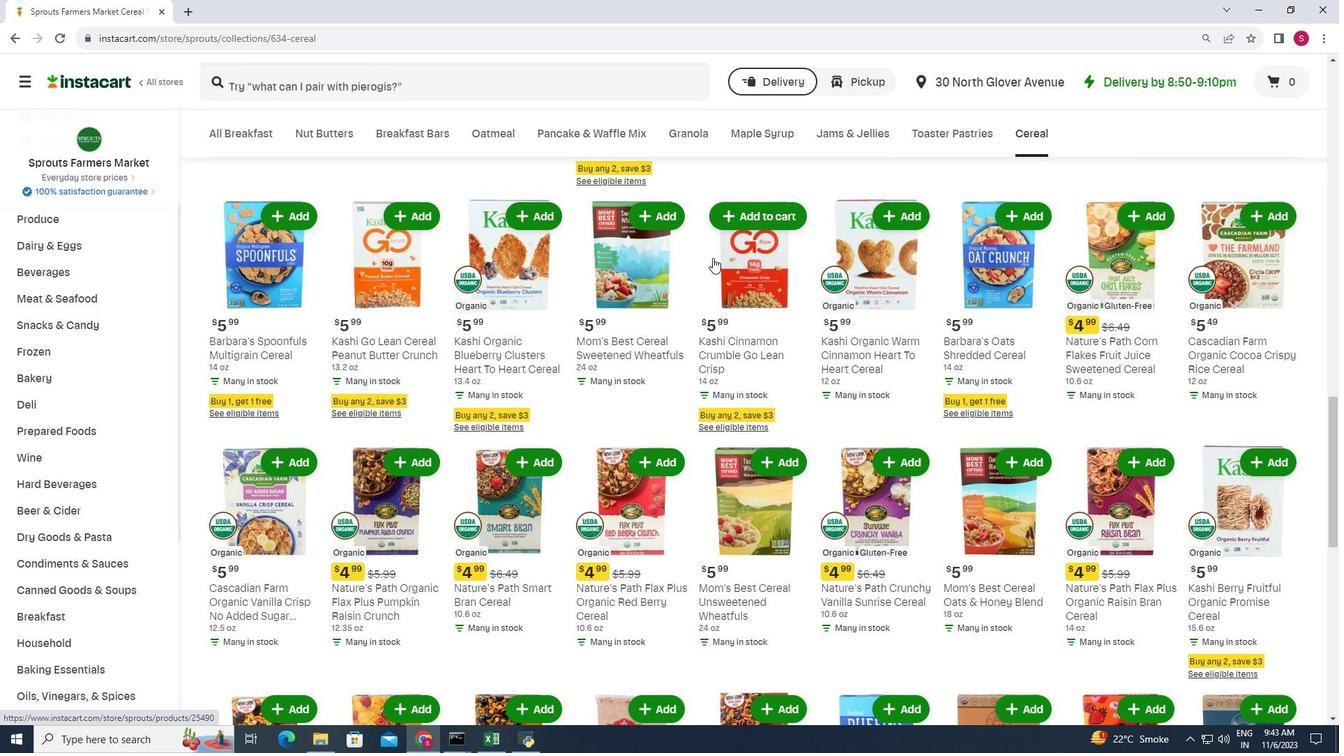 
Action: Mouse scrolled (712, 257) with delta (0, 0)
Screenshot: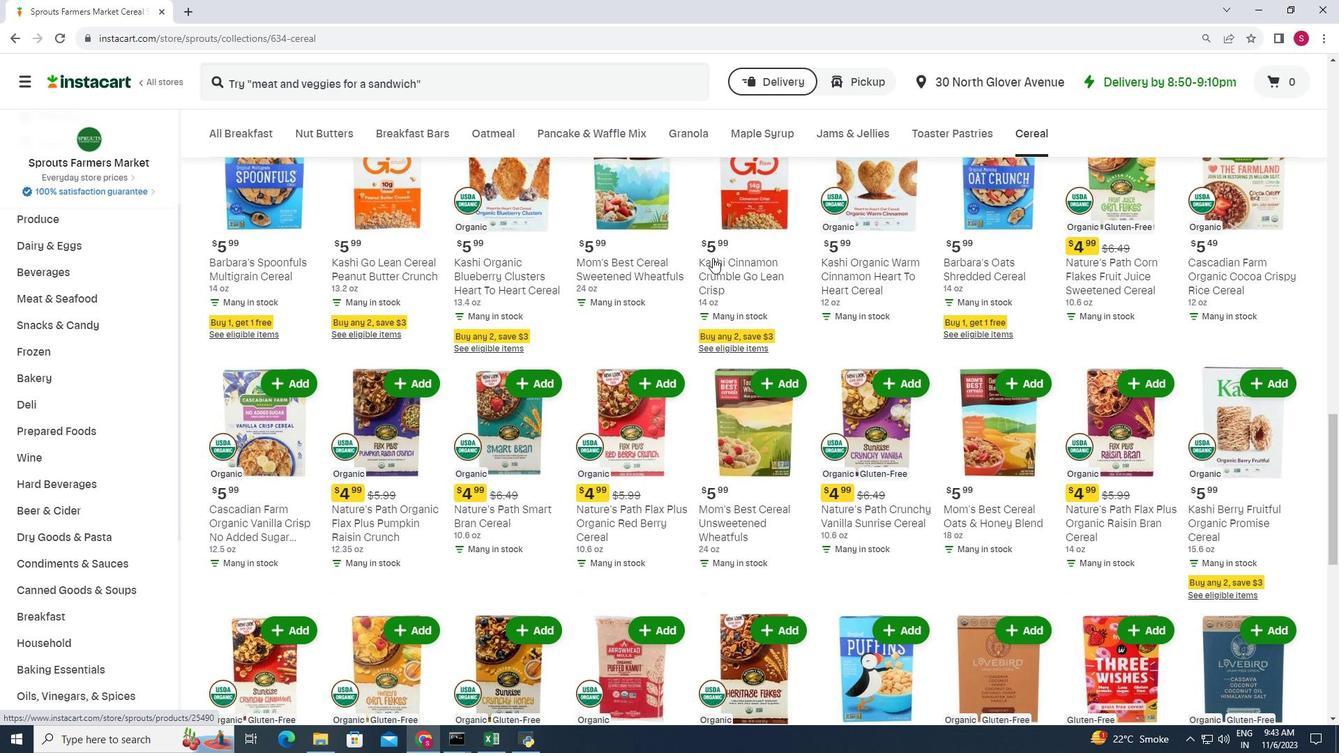 
Action: Mouse scrolled (712, 257) with delta (0, 0)
Screenshot: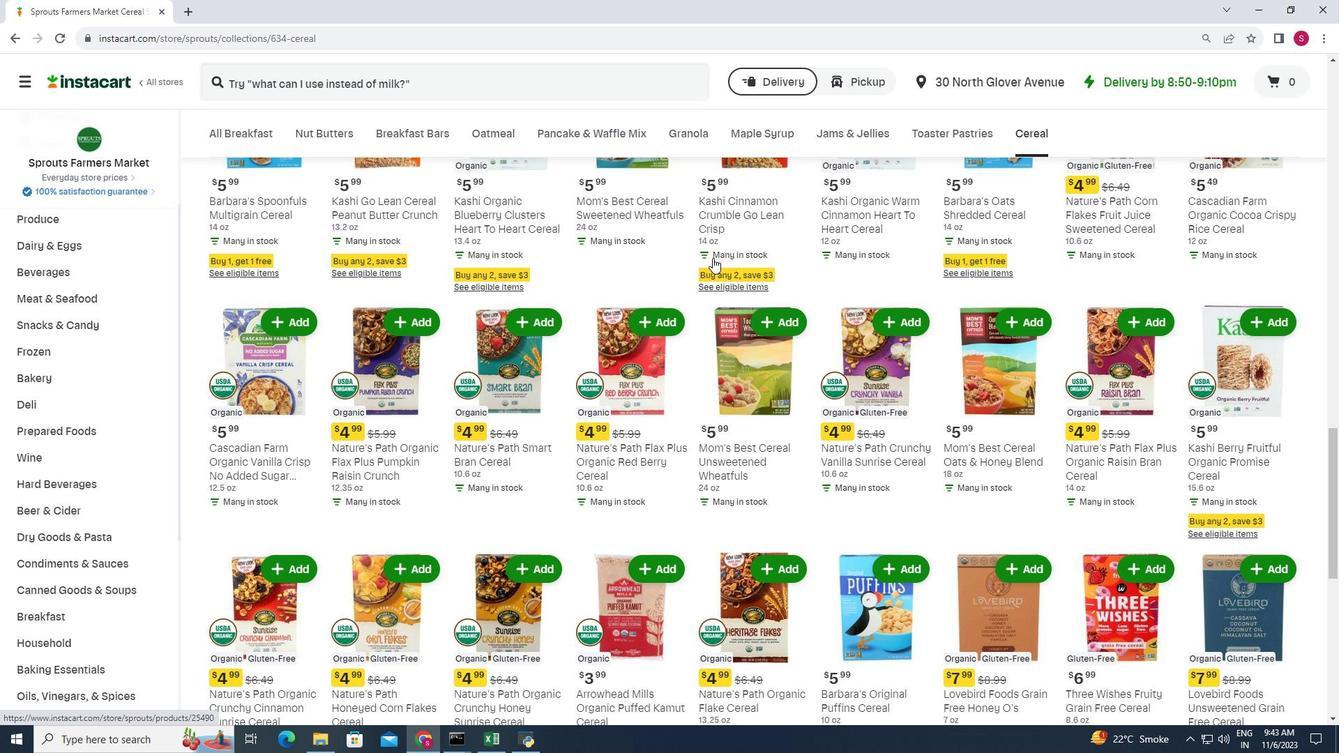 
Action: Mouse moved to (762, 269)
Screenshot: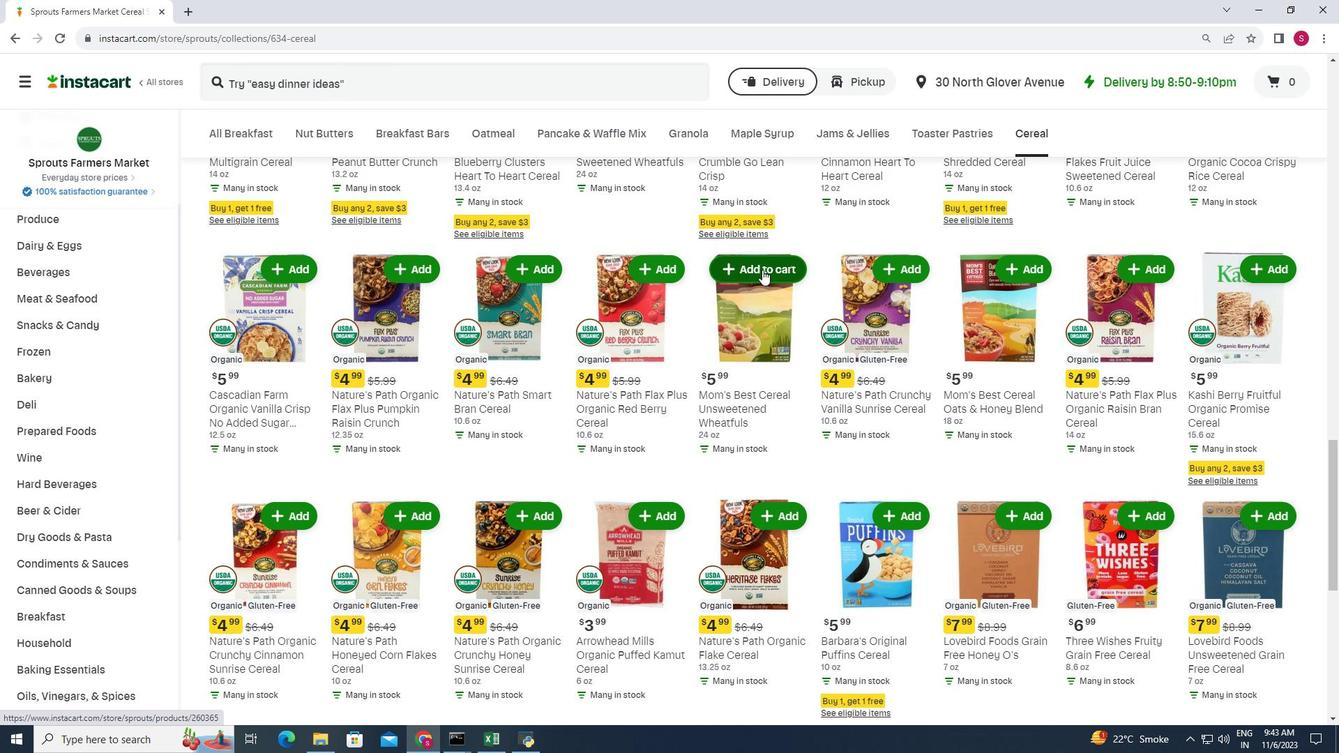 
Action: Mouse pressed left at (762, 269)
Screenshot: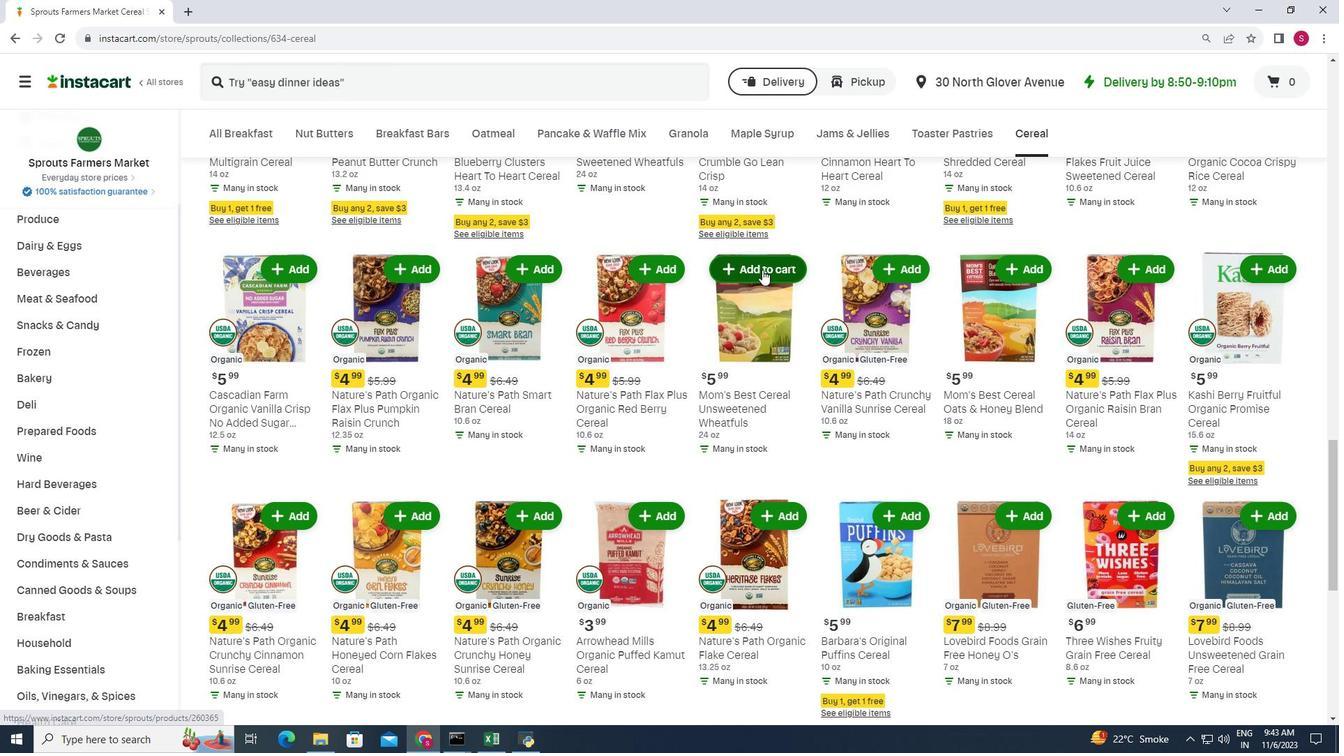 
Action: Mouse moved to (810, 226)
Screenshot: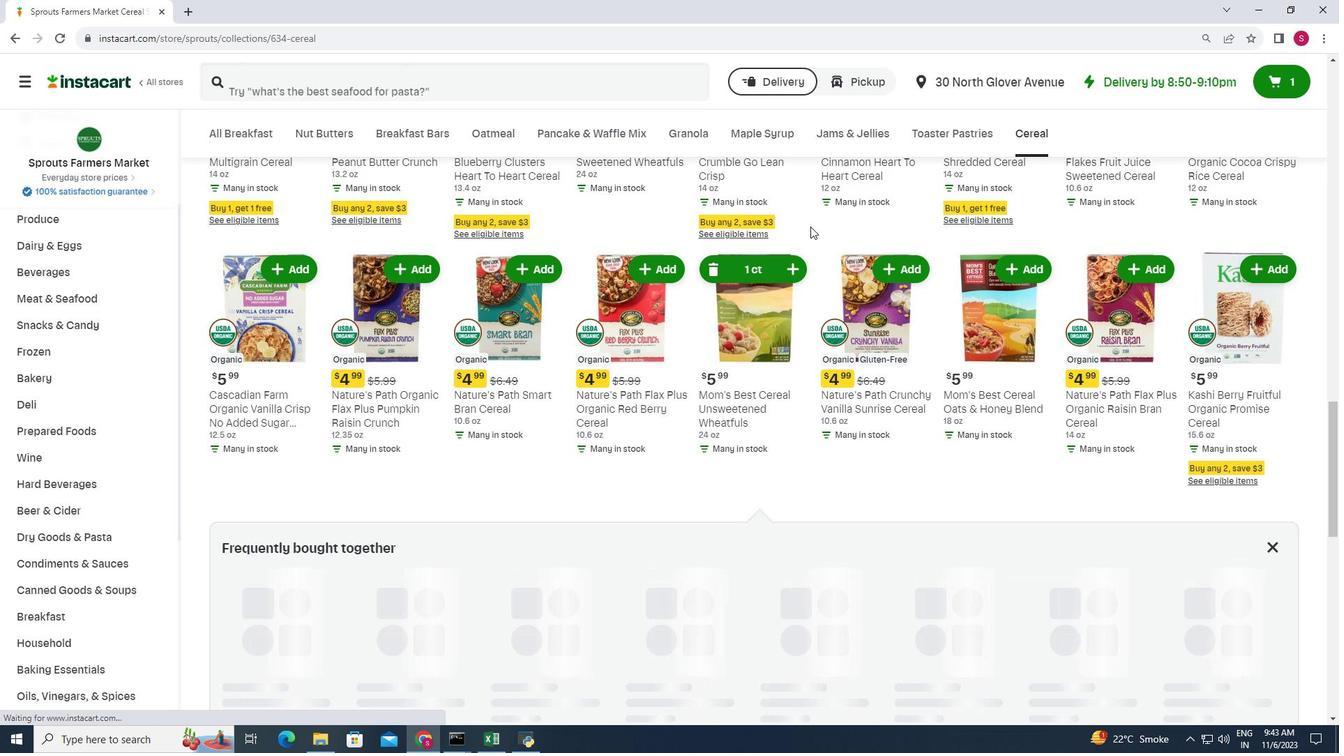 
